 Task: Find connections with filter location Comitancillo with filter topic #Entrepreneurwith filter profile language Spanish with filter current company Verizon with filter school Narsee Monjee Institute of Management Studies (NMIMS) Navi Mumbai with filter industry Sound Recording with filter service category Tax Law with filter keywords title School Volunteer
Action: Mouse moved to (468, 58)
Screenshot: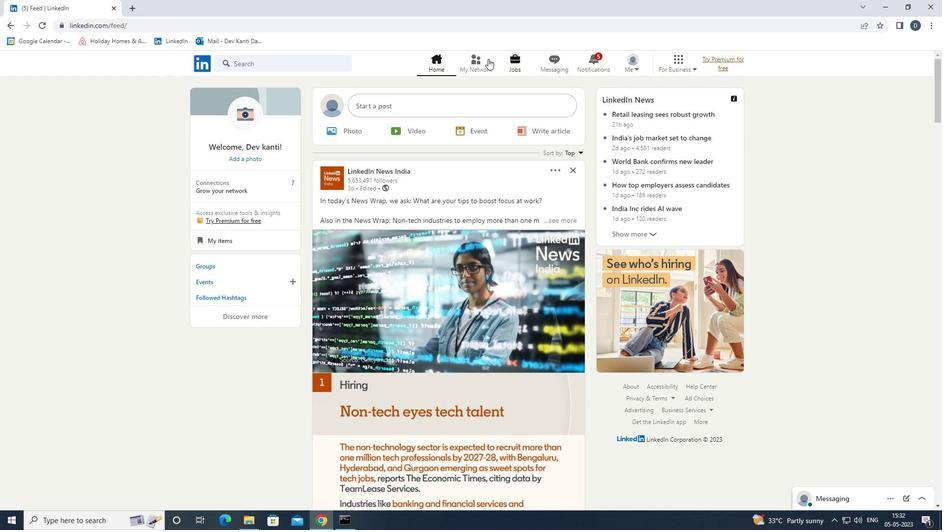 
Action: Mouse pressed left at (468, 58)
Screenshot: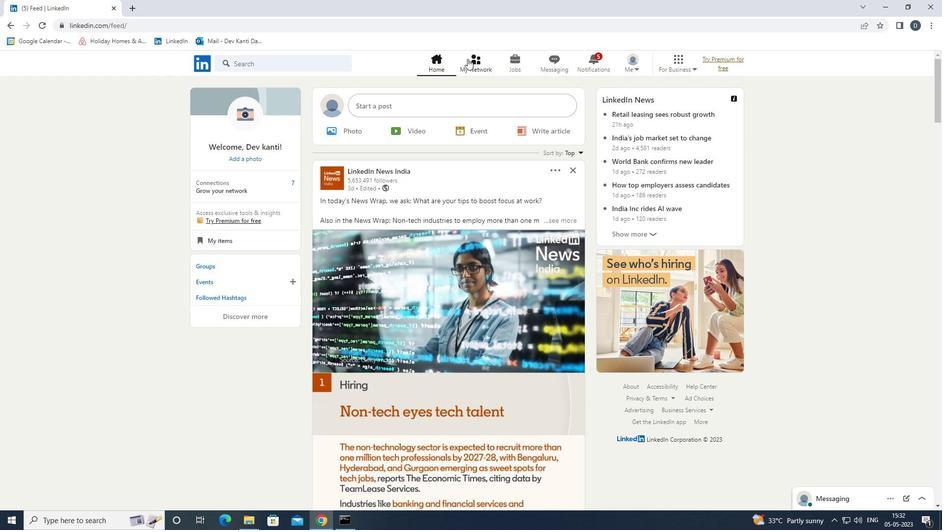 
Action: Mouse moved to (323, 116)
Screenshot: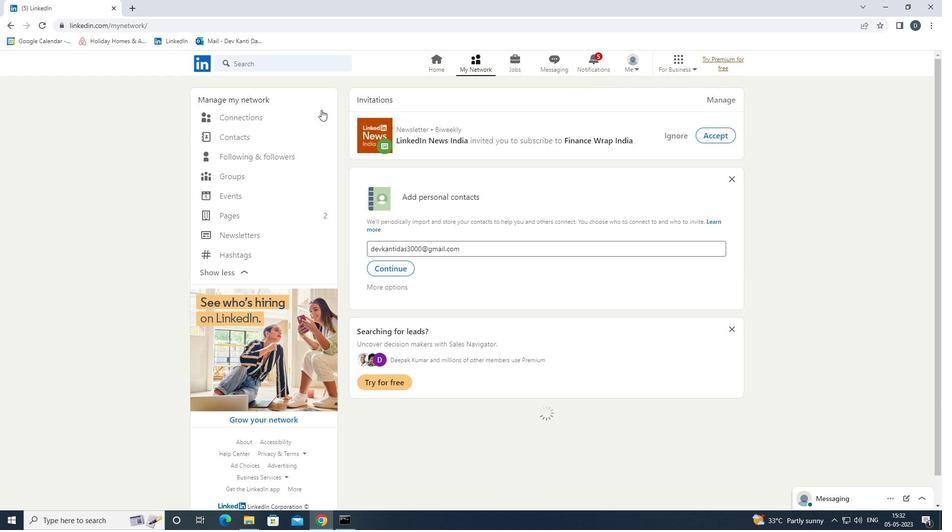 
Action: Mouse pressed left at (323, 116)
Screenshot: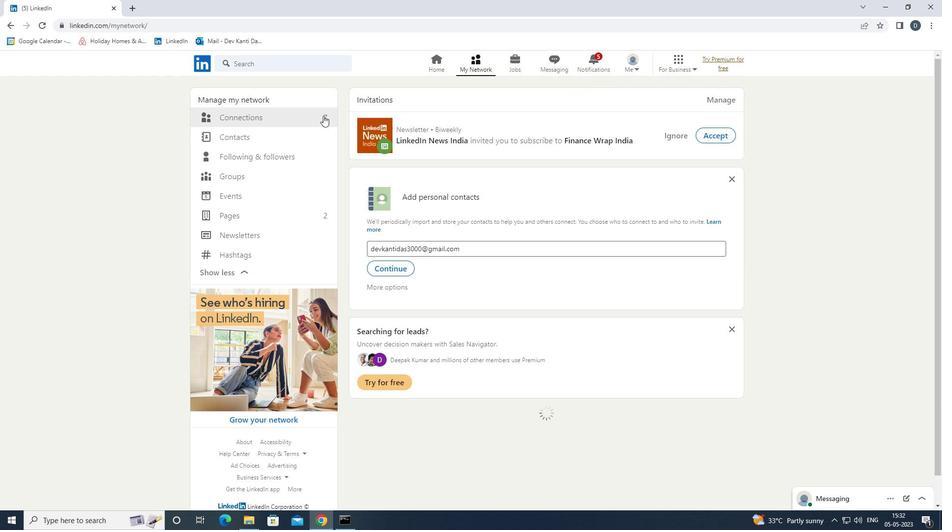 
Action: Mouse moved to (551, 120)
Screenshot: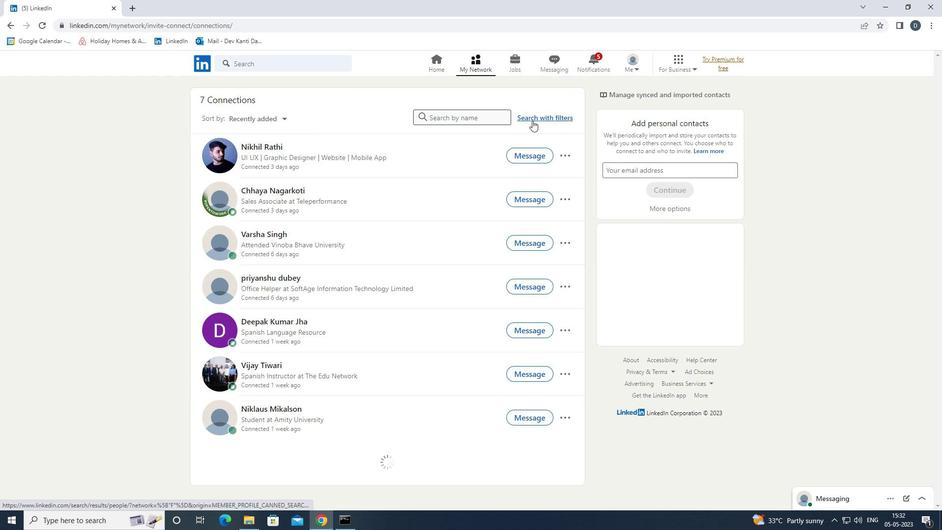 
Action: Mouse pressed left at (551, 120)
Screenshot: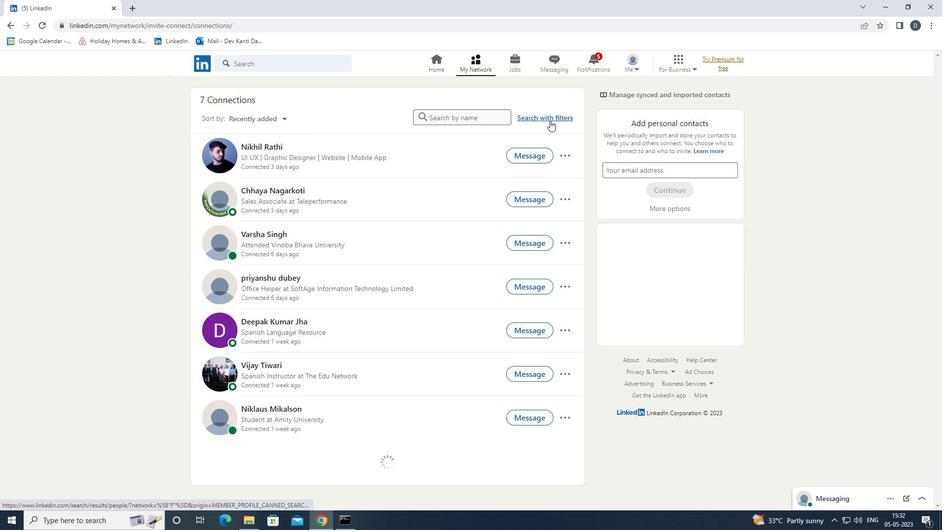 
Action: Mouse moved to (505, 93)
Screenshot: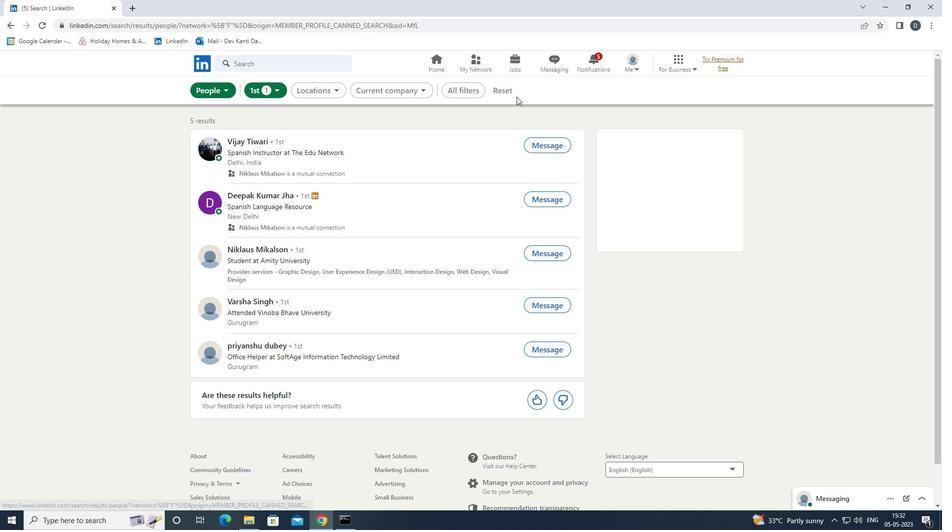 
Action: Mouse pressed left at (505, 93)
Screenshot: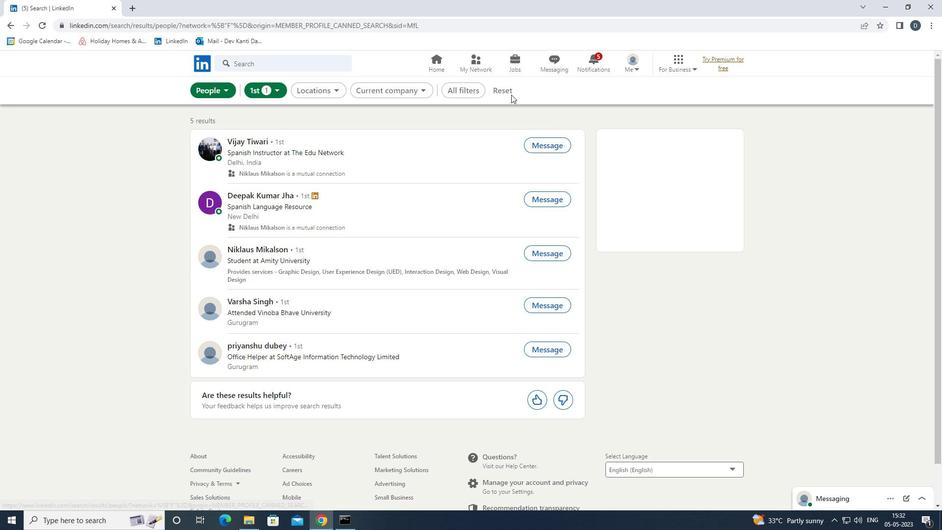 
Action: Mouse moved to (492, 91)
Screenshot: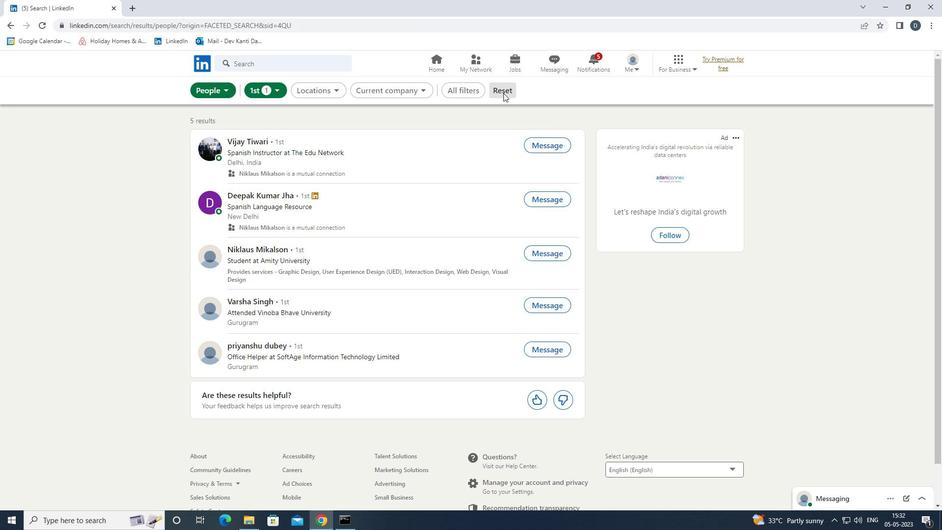 
Action: Mouse pressed left at (492, 91)
Screenshot: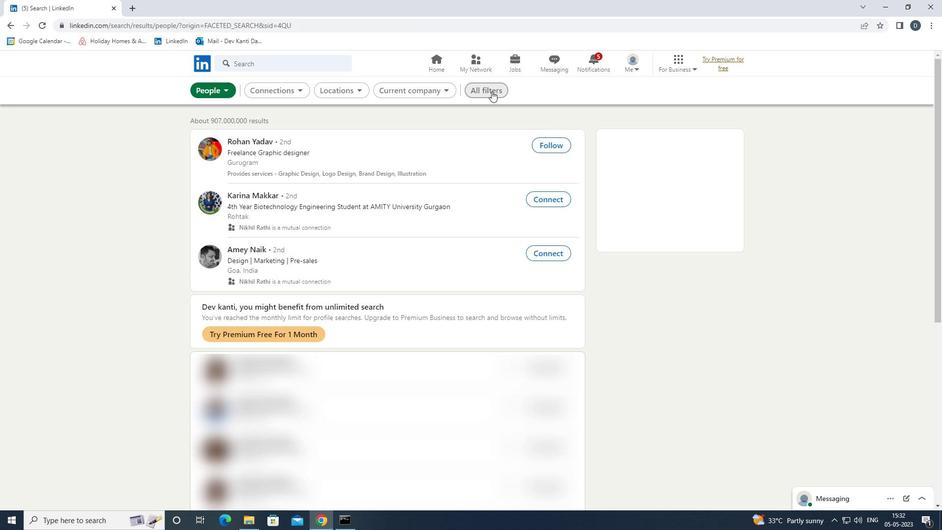 
Action: Mouse moved to (754, 355)
Screenshot: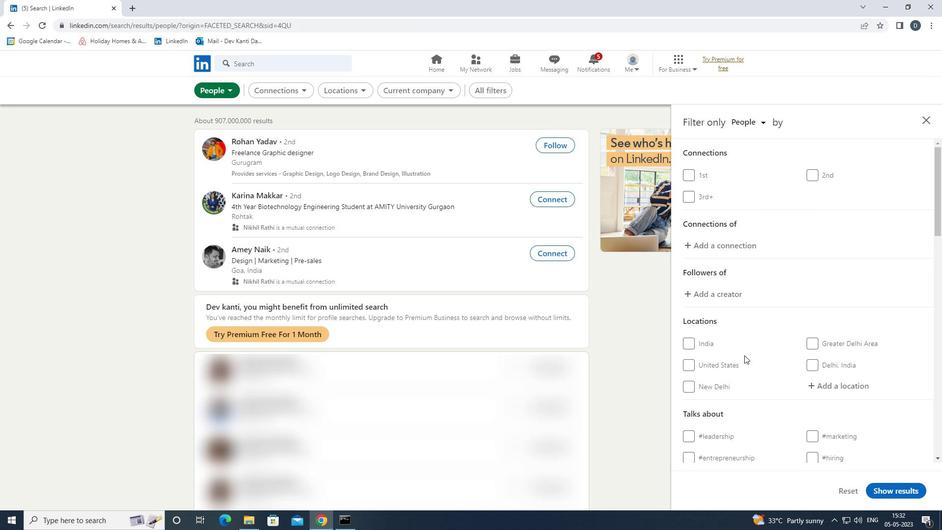 
Action: Mouse scrolled (754, 355) with delta (0, 0)
Screenshot: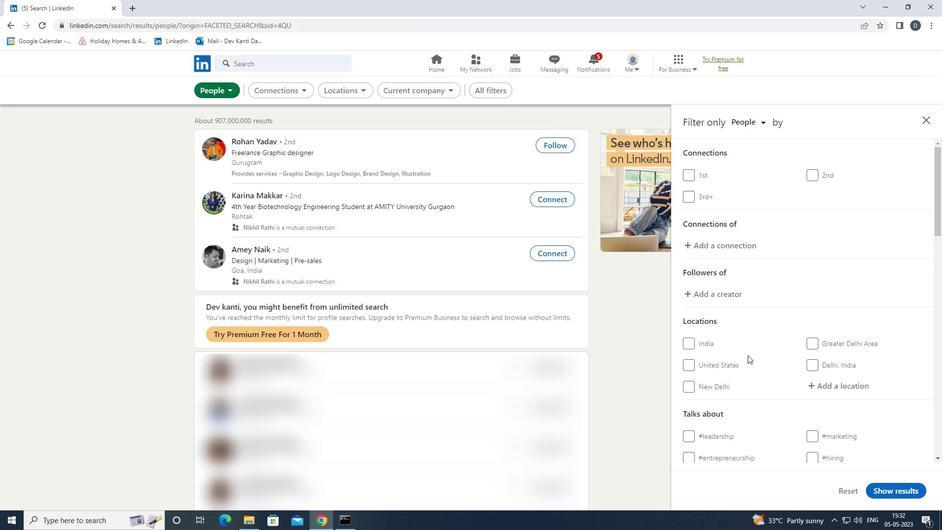 
Action: Mouse moved to (824, 336)
Screenshot: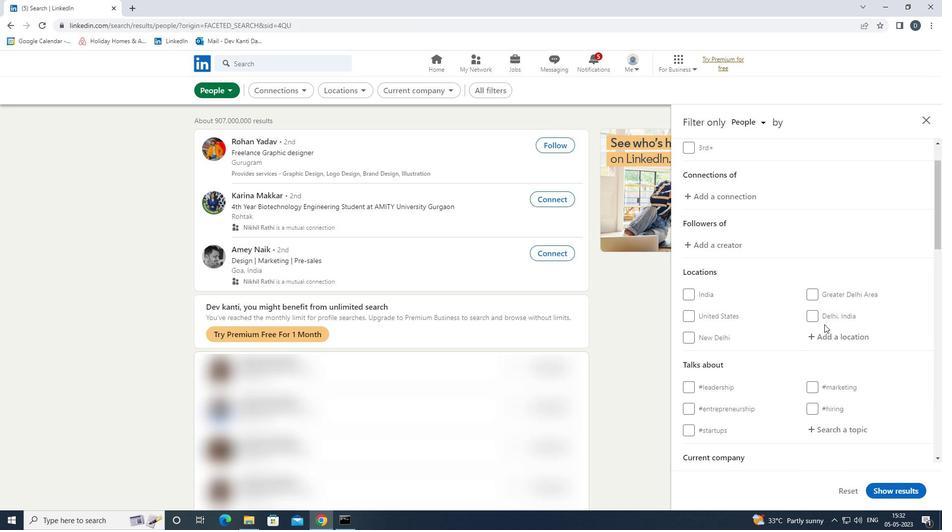 
Action: Mouse pressed left at (824, 336)
Screenshot: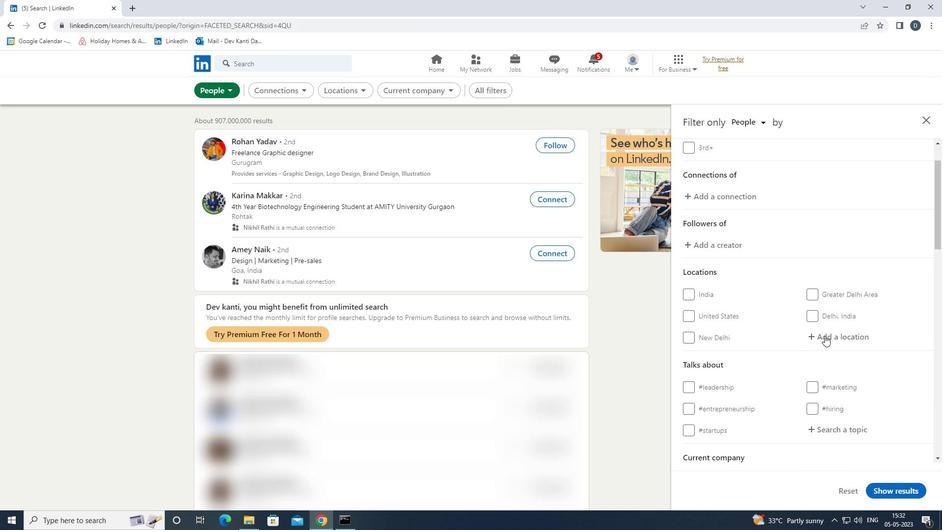 
Action: Key pressed <Key.shift>COMITANCILLO<Key.down><Key.enter>
Screenshot: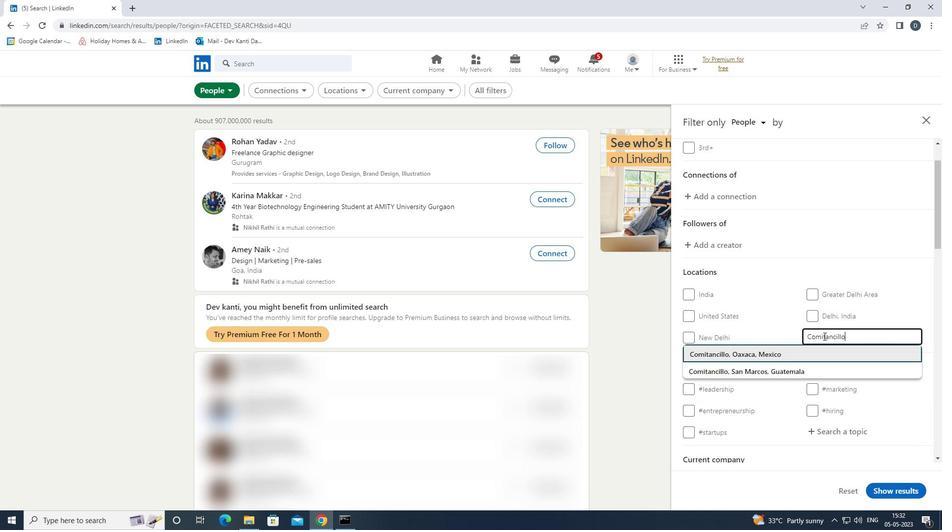 
Action: Mouse scrolled (824, 335) with delta (0, 0)
Screenshot: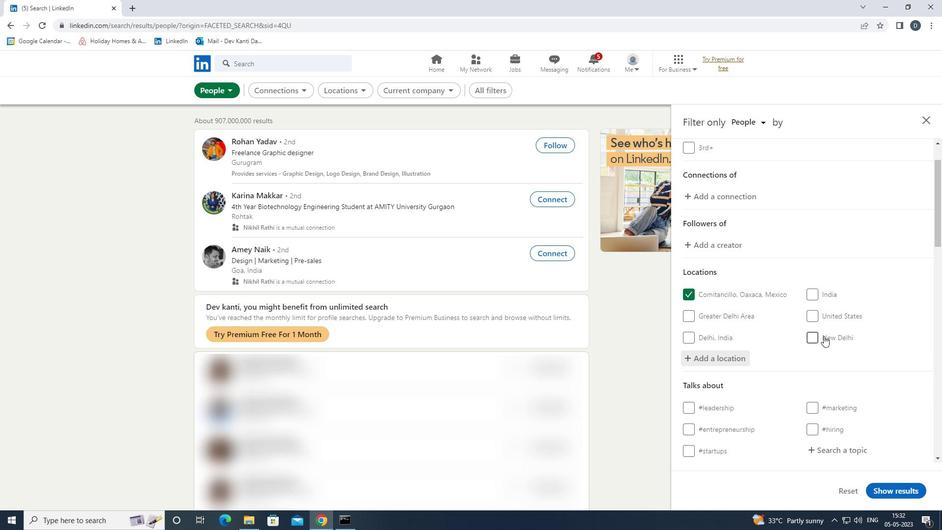 
Action: Mouse moved to (825, 337)
Screenshot: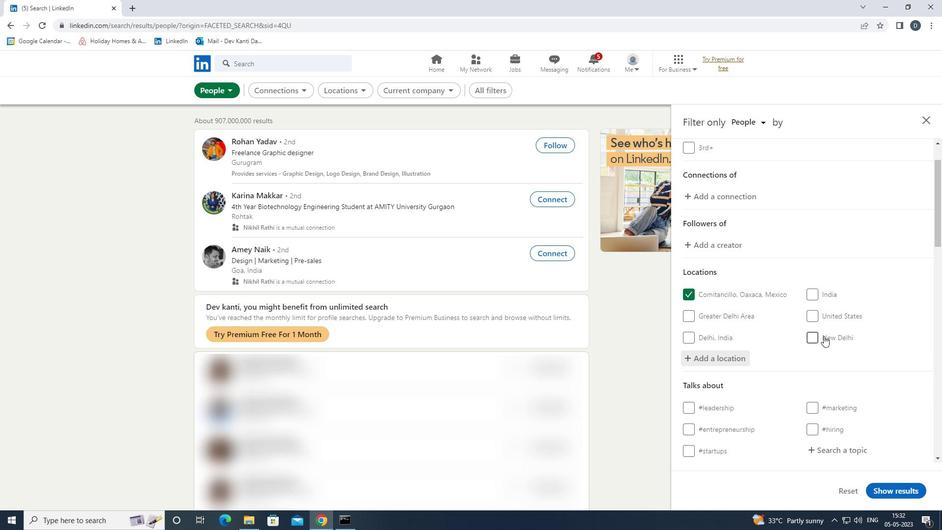 
Action: Mouse scrolled (825, 336) with delta (0, 0)
Screenshot: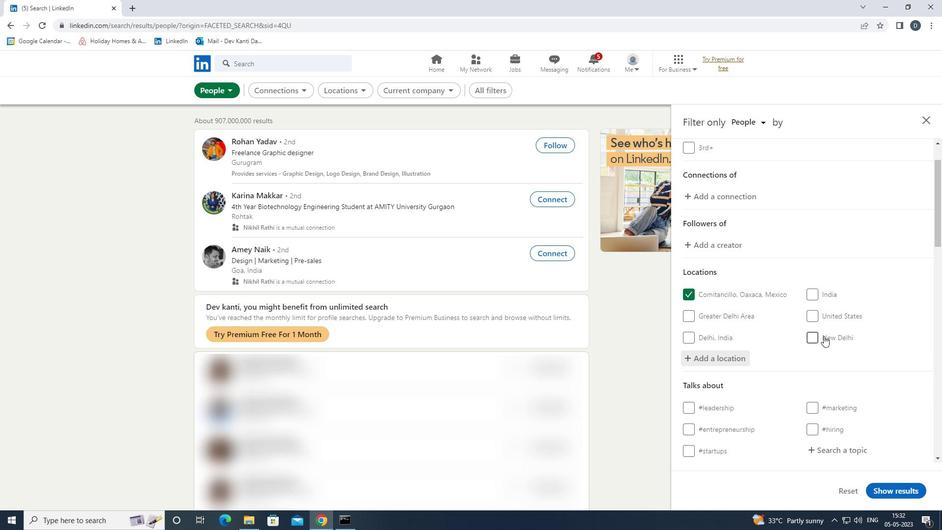 
Action: Mouse moved to (836, 352)
Screenshot: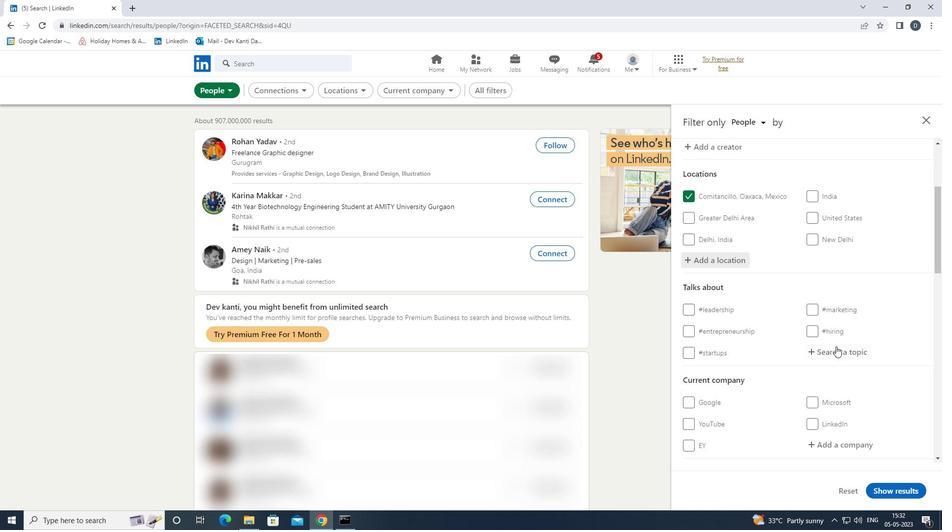 
Action: Mouse pressed left at (836, 352)
Screenshot: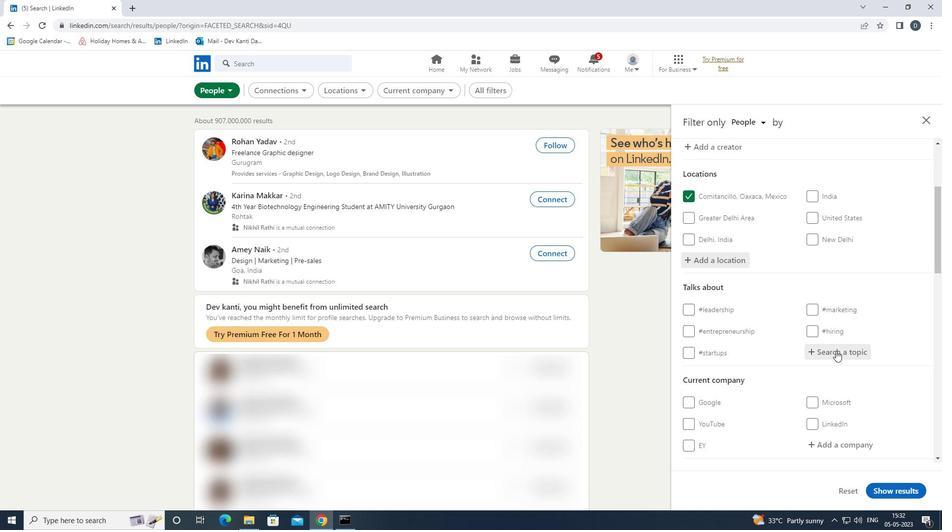 
Action: Key pressed <Key.shift><Key.shift><Key.shift><Key.shift><Key.shift><Key.shift><Key.shift><Key.shift>ENTREREN<Key.backspace><Key.backspace><Key.backspace>PREN<Key.down><Key.enter>
Screenshot: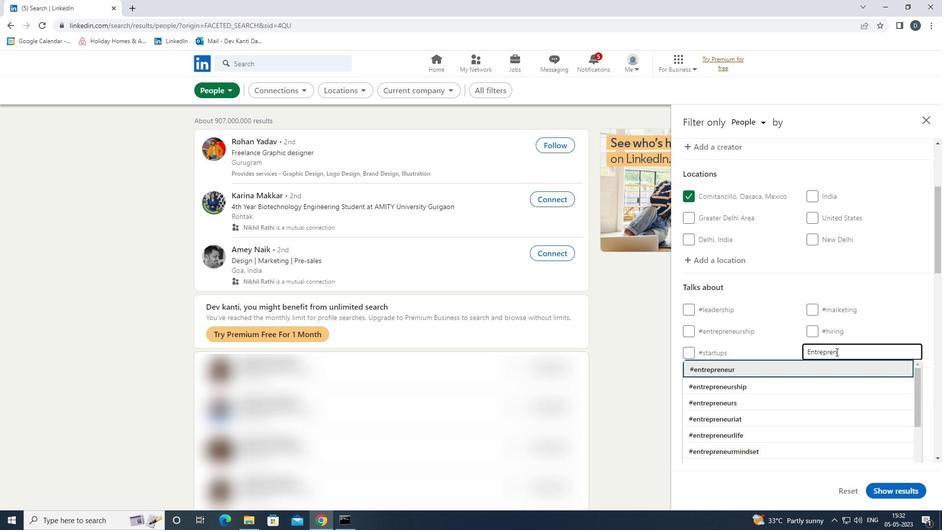 
Action: Mouse moved to (897, 260)
Screenshot: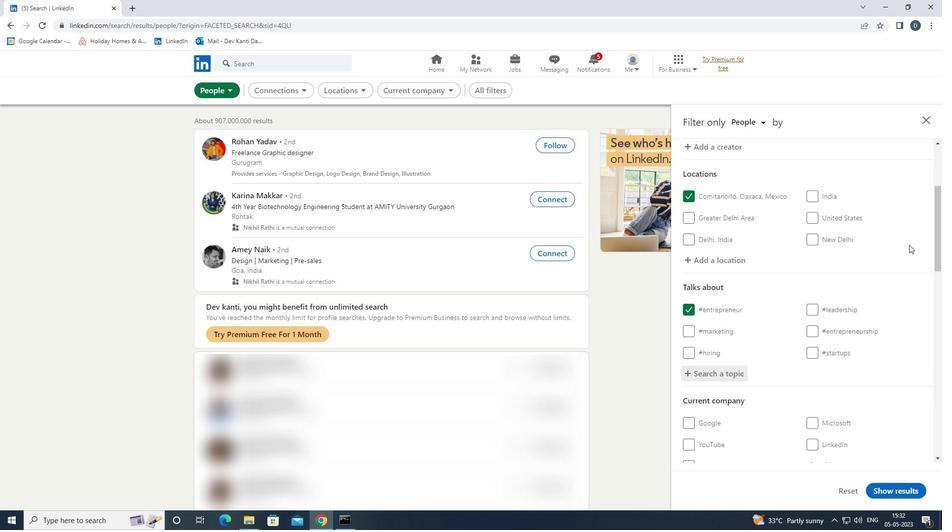 
Action: Mouse scrolled (897, 259) with delta (0, 0)
Screenshot: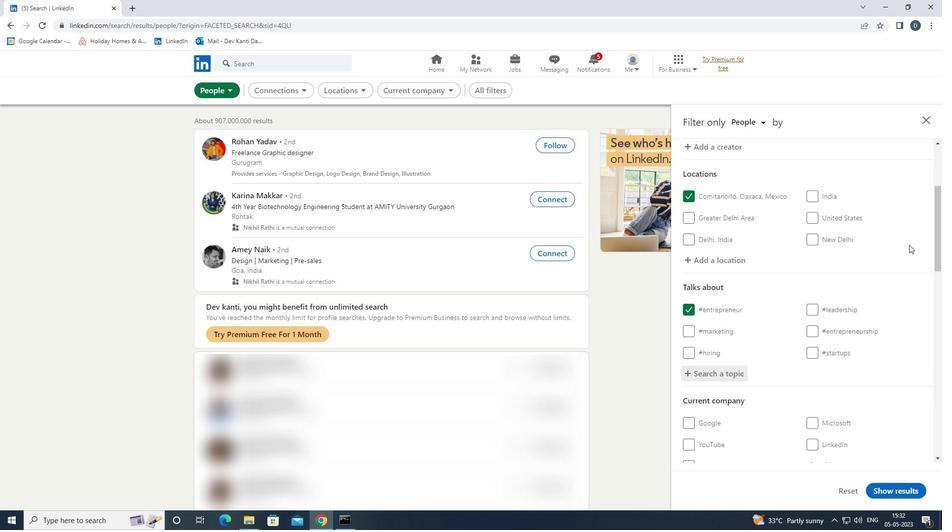 
Action: Mouse moved to (892, 267)
Screenshot: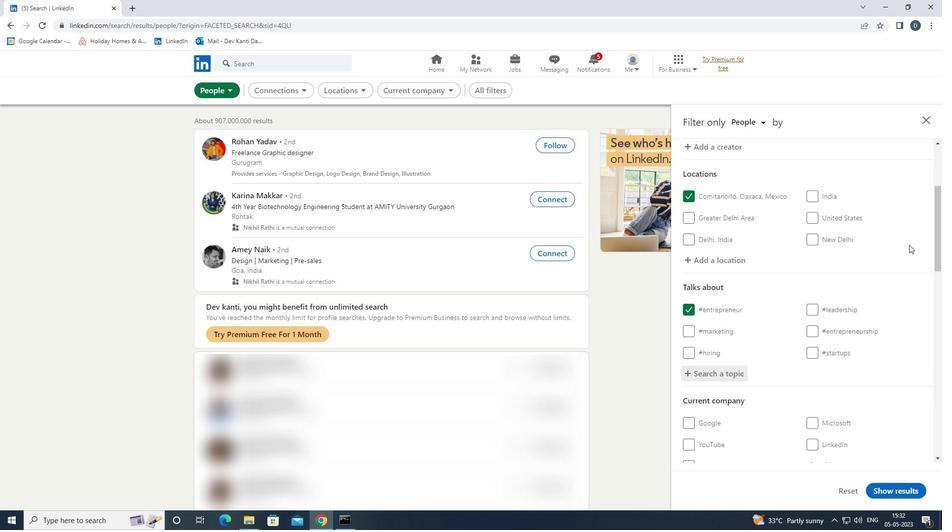 
Action: Mouse scrolled (892, 266) with delta (0, 0)
Screenshot: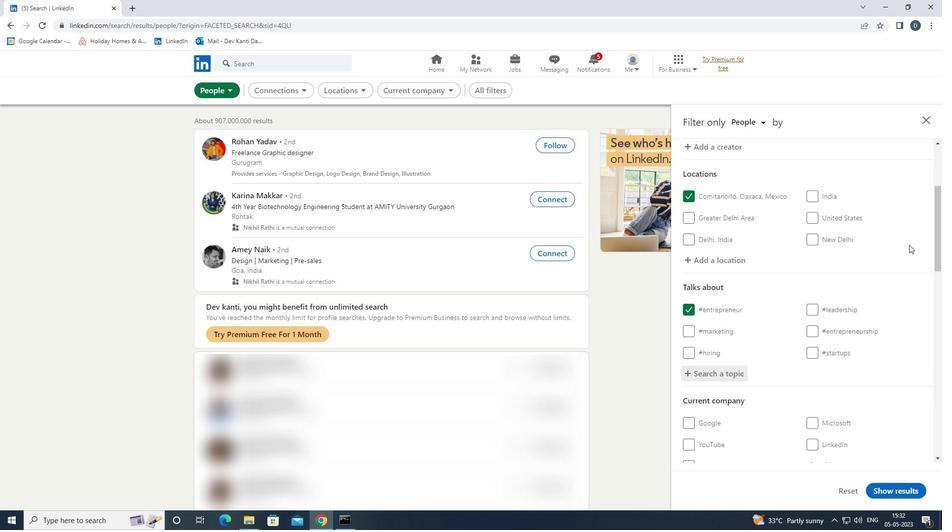 
Action: Mouse moved to (885, 272)
Screenshot: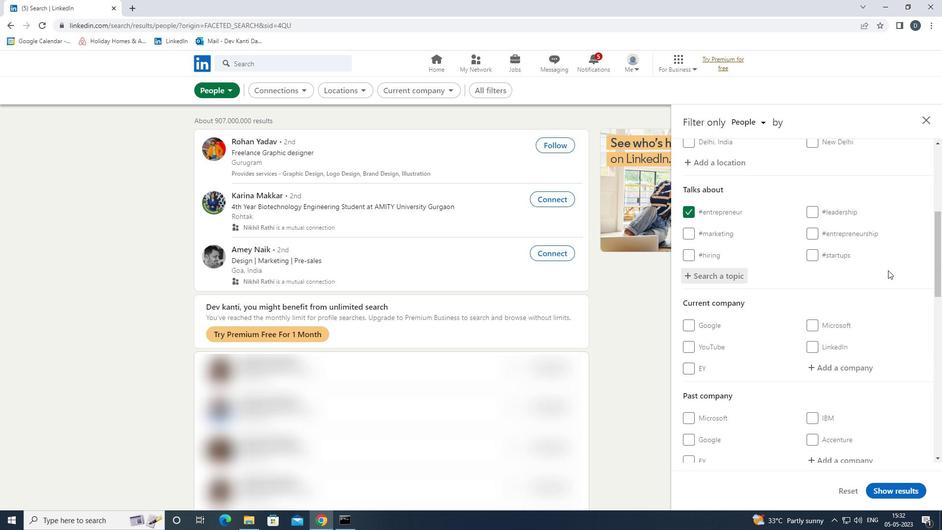 
Action: Mouse scrolled (885, 272) with delta (0, 0)
Screenshot: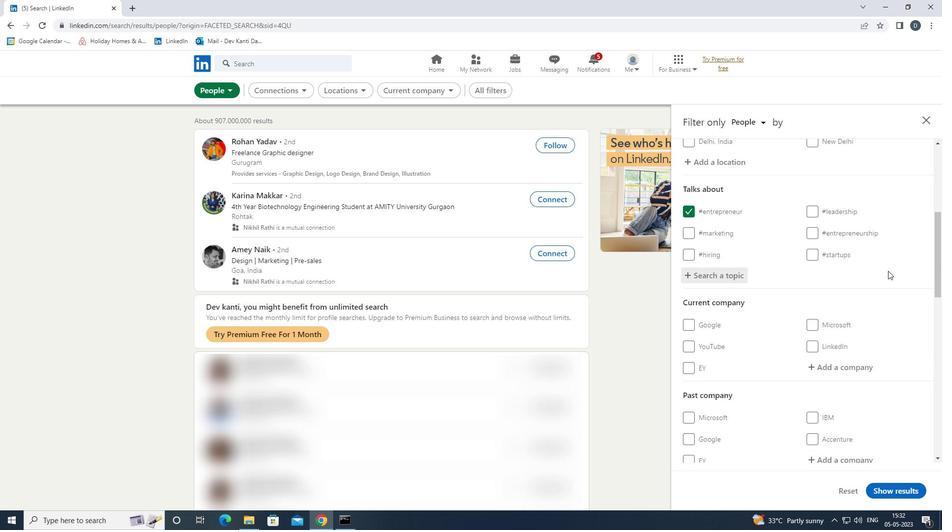
Action: Mouse moved to (883, 275)
Screenshot: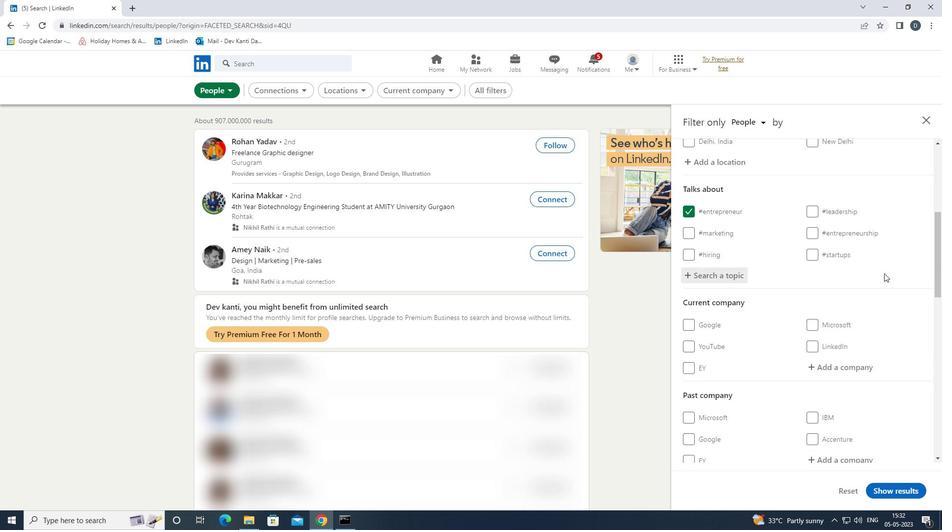 
Action: Mouse scrolled (883, 275) with delta (0, 0)
Screenshot: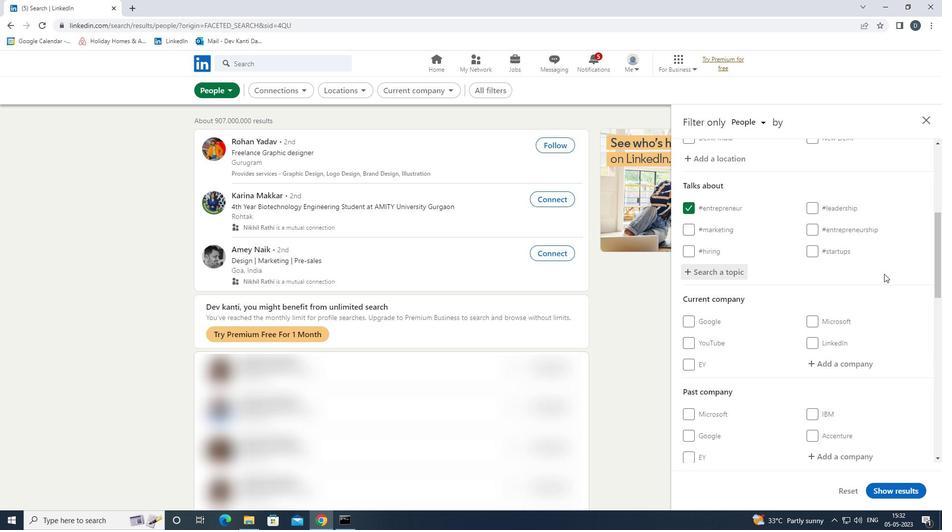 
Action: Mouse moved to (883, 276)
Screenshot: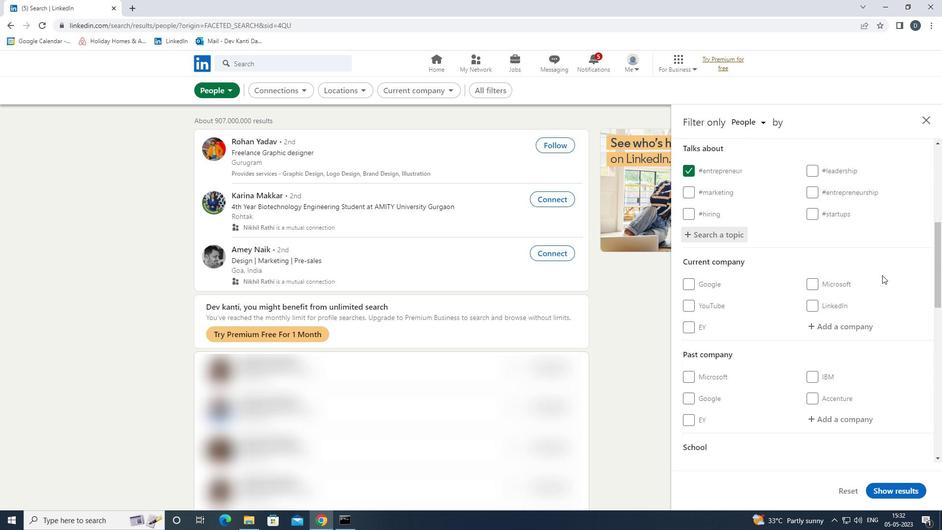 
Action: Mouse scrolled (883, 275) with delta (0, 0)
Screenshot: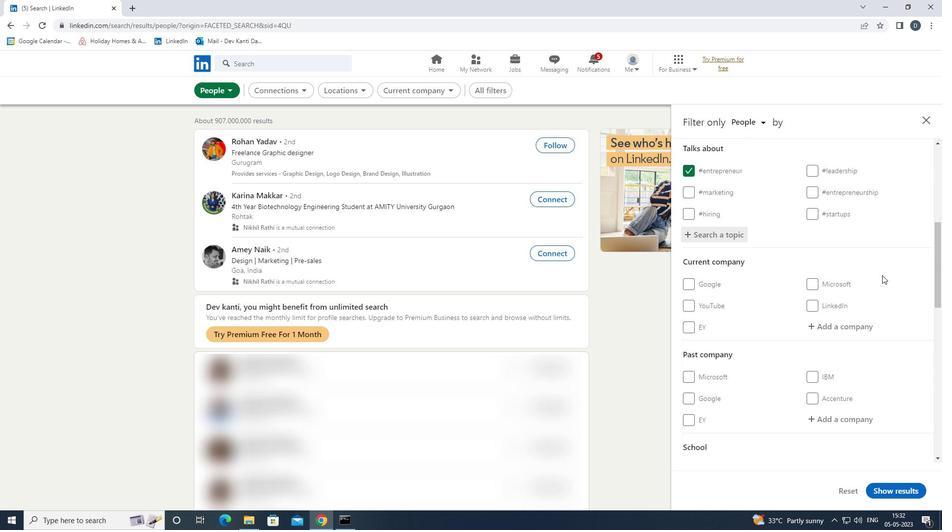 
Action: Mouse moved to (882, 276)
Screenshot: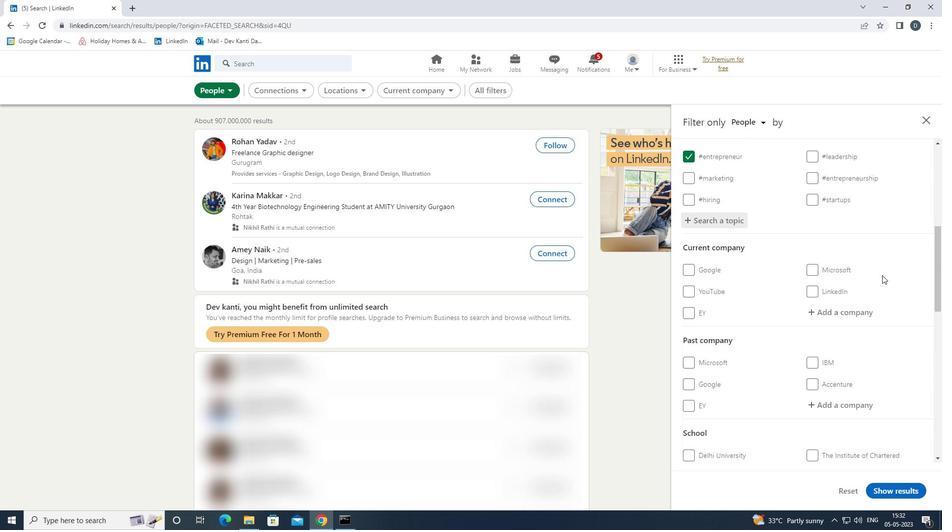 
Action: Mouse scrolled (882, 276) with delta (0, 0)
Screenshot: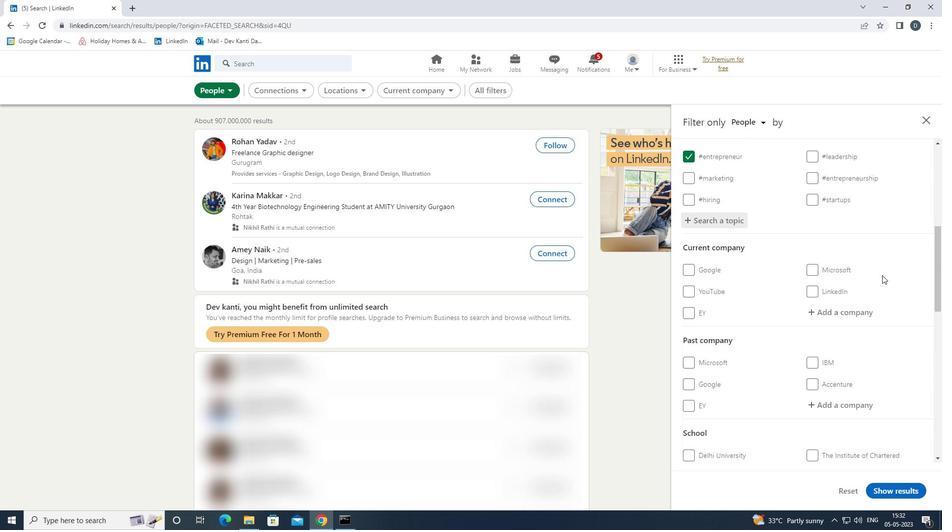
Action: Mouse moved to (880, 278)
Screenshot: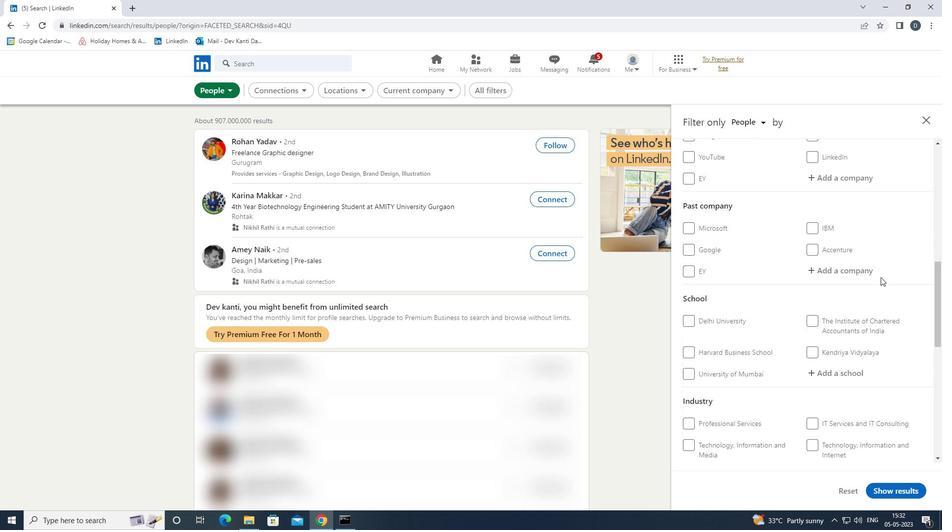 
Action: Mouse scrolled (880, 277) with delta (0, 0)
Screenshot: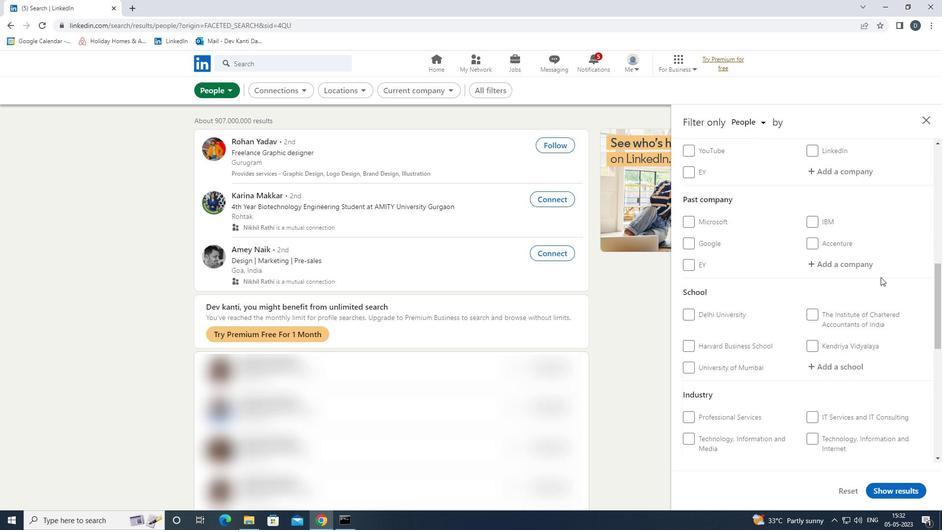 
Action: Mouse moved to (879, 278)
Screenshot: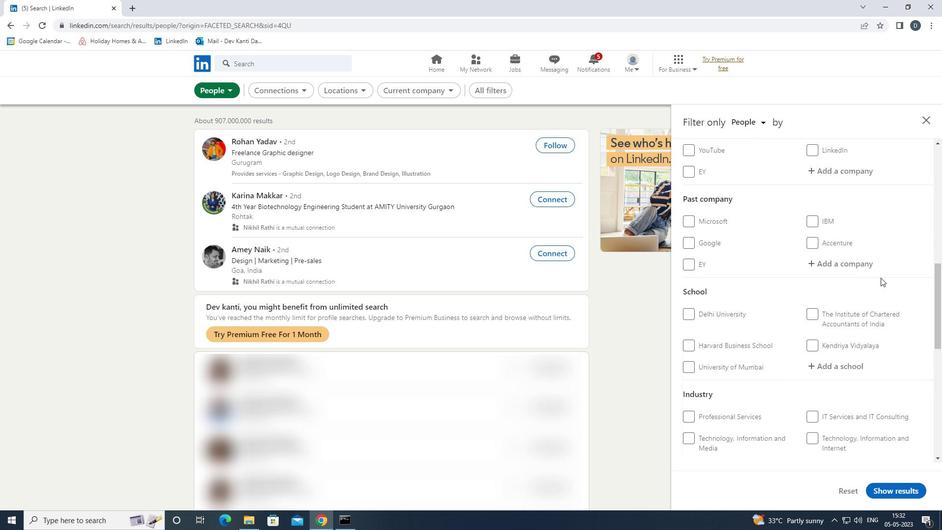 
Action: Mouse scrolled (879, 277) with delta (0, 0)
Screenshot: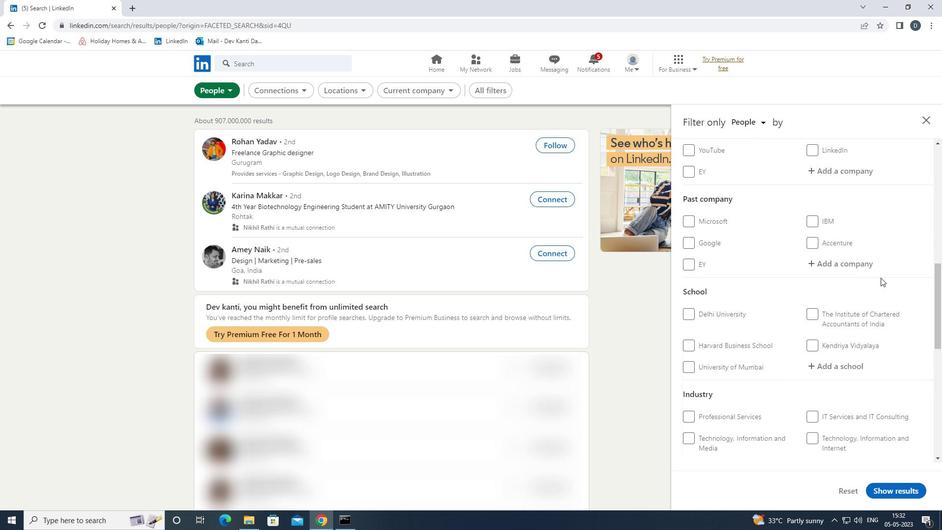 
Action: Mouse moved to (879, 278)
Screenshot: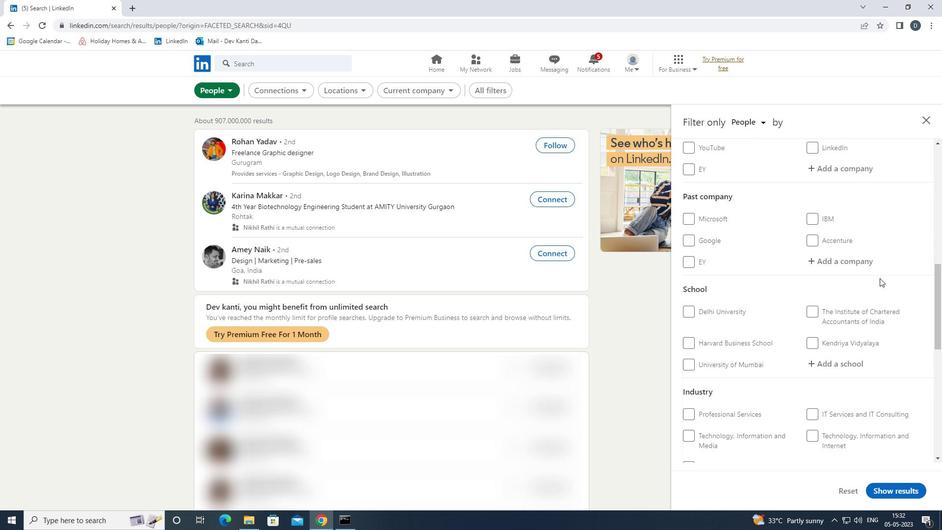 
Action: Mouse scrolled (879, 278) with delta (0, 0)
Screenshot: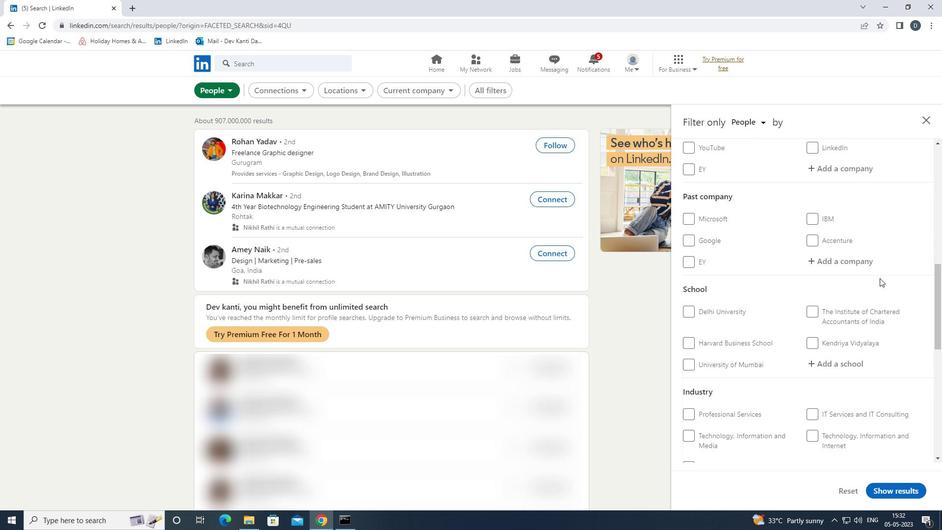 
Action: Mouse moved to (708, 405)
Screenshot: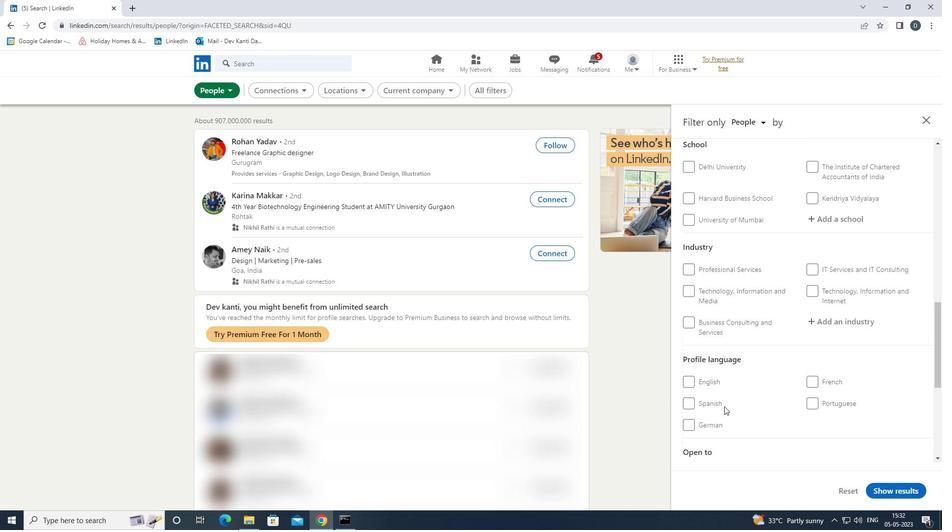 
Action: Mouse pressed left at (708, 405)
Screenshot: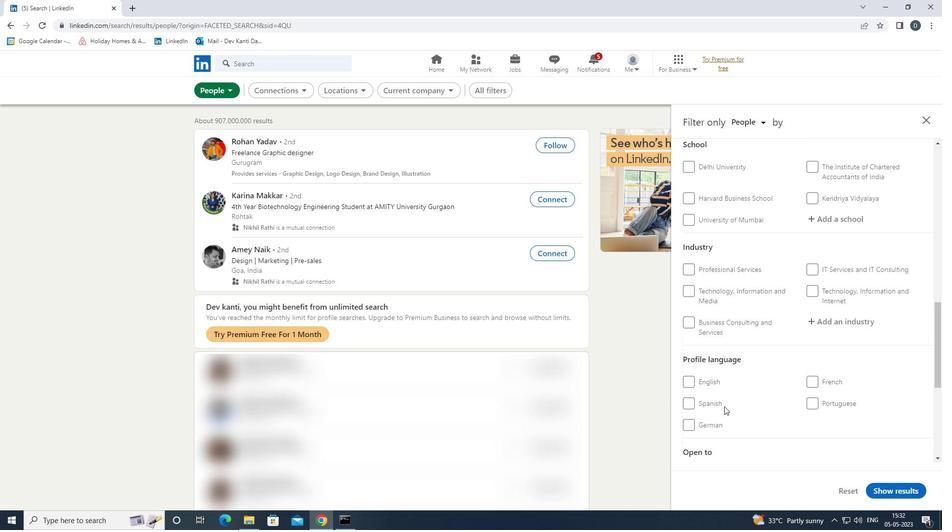 
Action: Mouse scrolled (708, 406) with delta (0, 0)
Screenshot: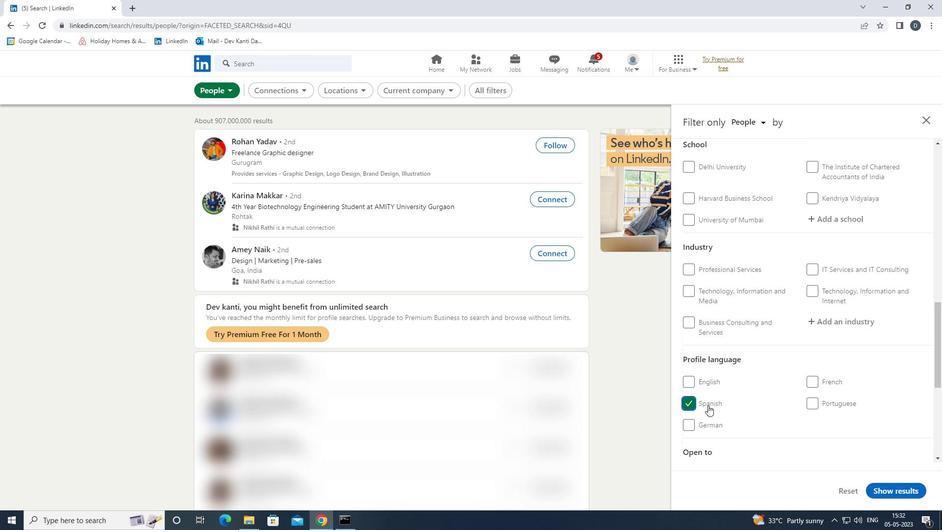 
Action: Mouse scrolled (708, 406) with delta (0, 0)
Screenshot: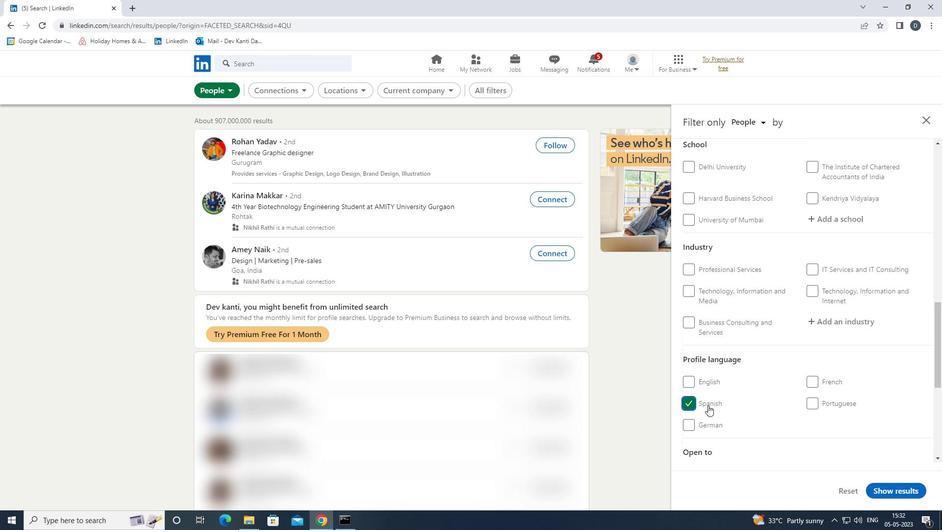 
Action: Mouse scrolled (708, 406) with delta (0, 0)
Screenshot: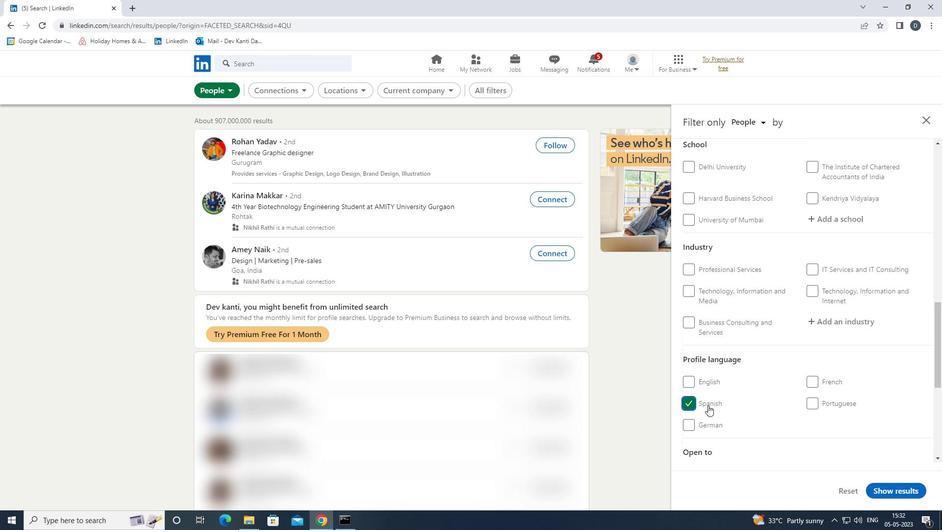 
Action: Mouse scrolled (708, 406) with delta (0, 0)
Screenshot: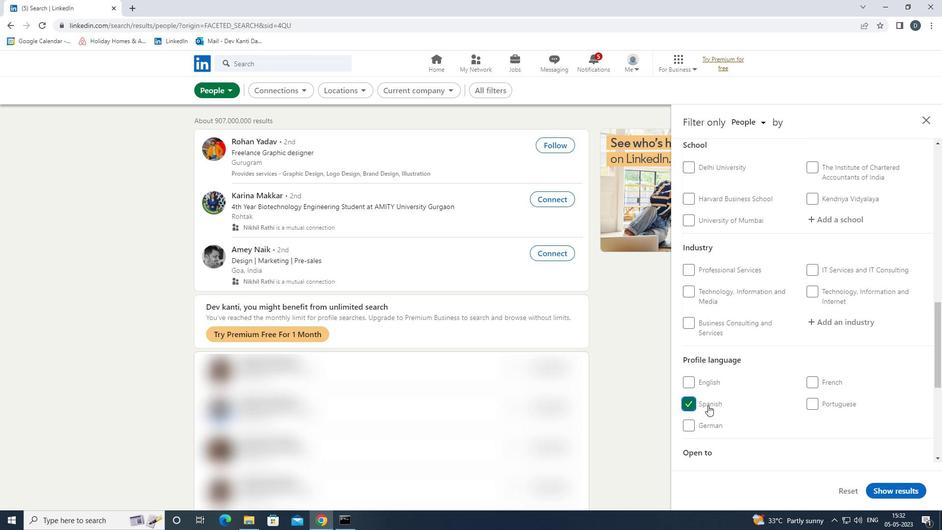 
Action: Mouse scrolled (708, 406) with delta (0, 0)
Screenshot: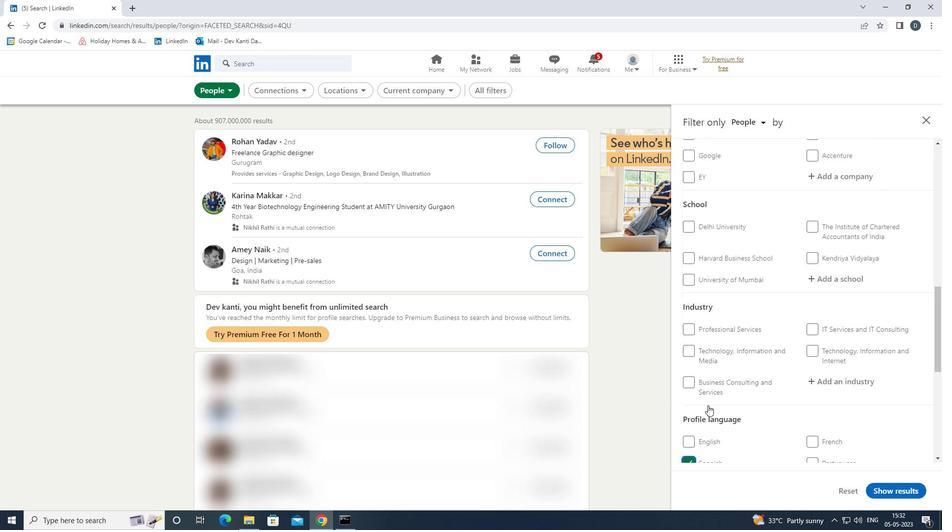 
Action: Mouse moved to (821, 269)
Screenshot: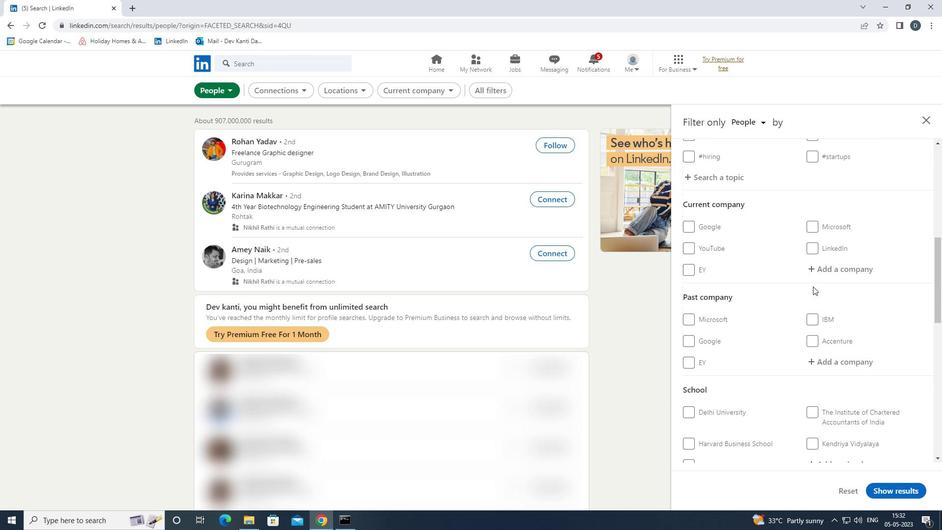 
Action: Mouse pressed left at (821, 269)
Screenshot: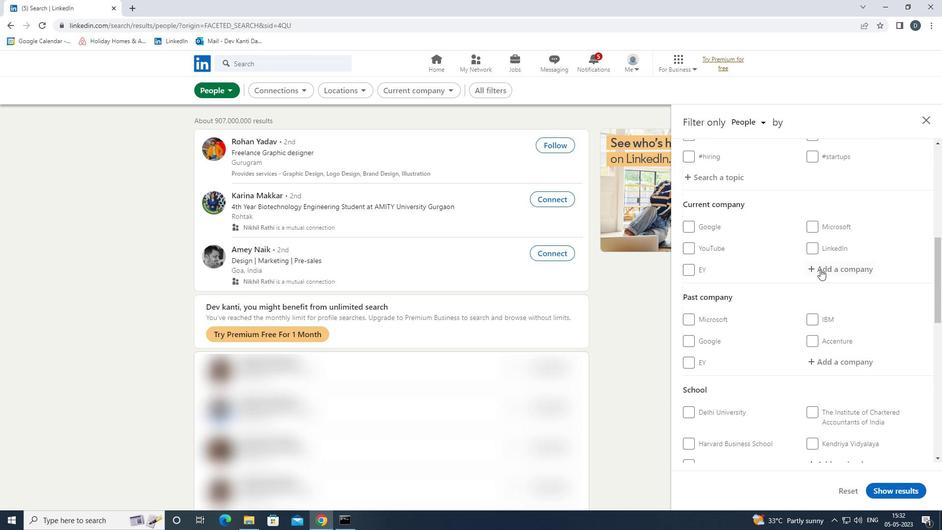 
Action: Mouse moved to (821, 275)
Screenshot: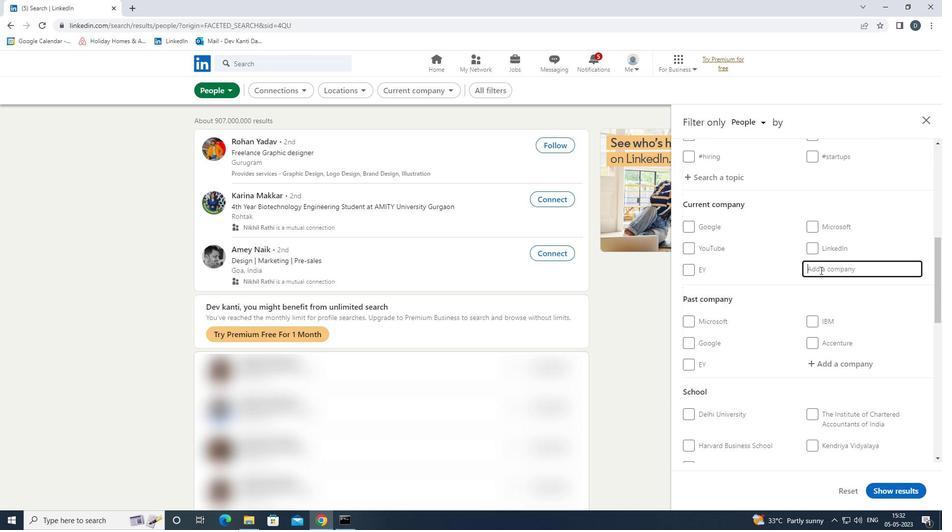 
Action: Key pressed <Key.shift>
Screenshot: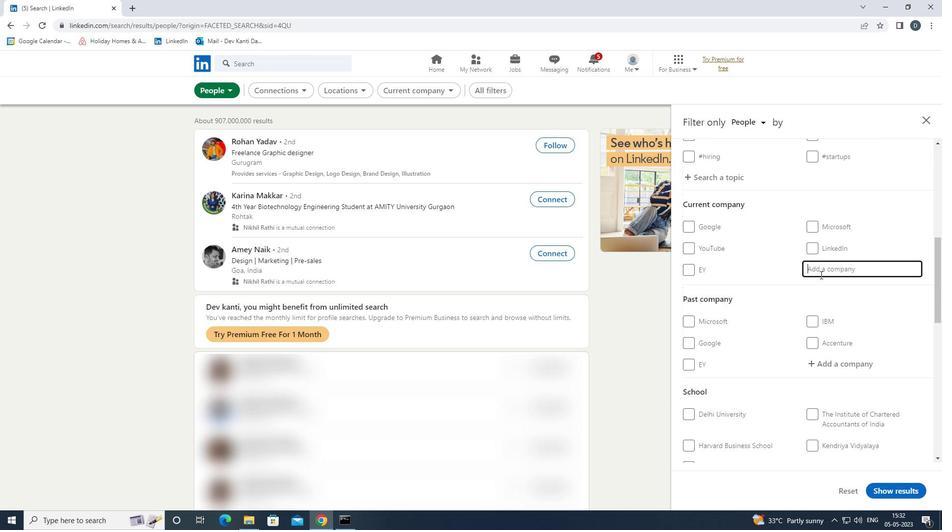 
Action: Mouse moved to (820, 276)
Screenshot: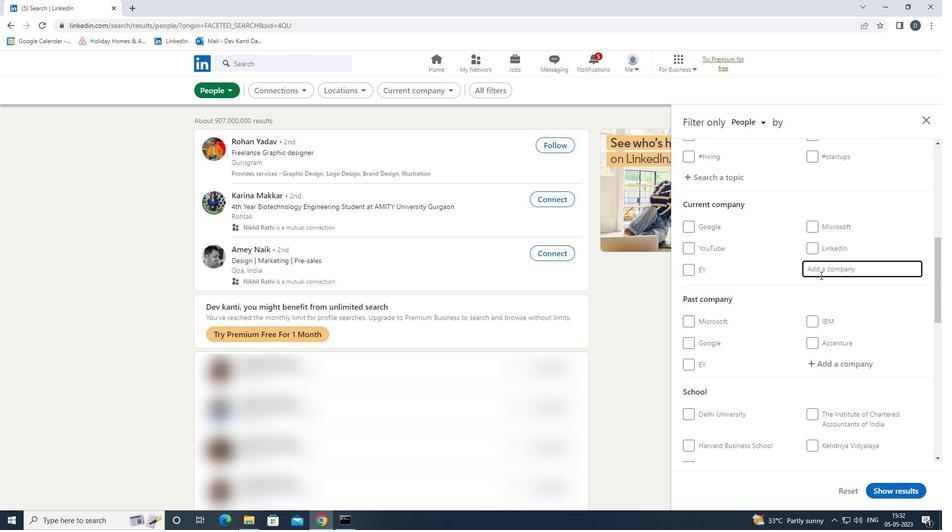 
Action: Key pressed <Key.shift><Key.shift><Key.shift><Key.shift><Key.shift><Key.shift><Key.shift><Key.shift><Key.shift><Key.shift><Key.shift><Key.shift><Key.shift><Key.shift><Key.shift><Key.shift><Key.shift>VERIZN<Key.backspace>ON<Key.down><Key.down><Key.enter>
Screenshot: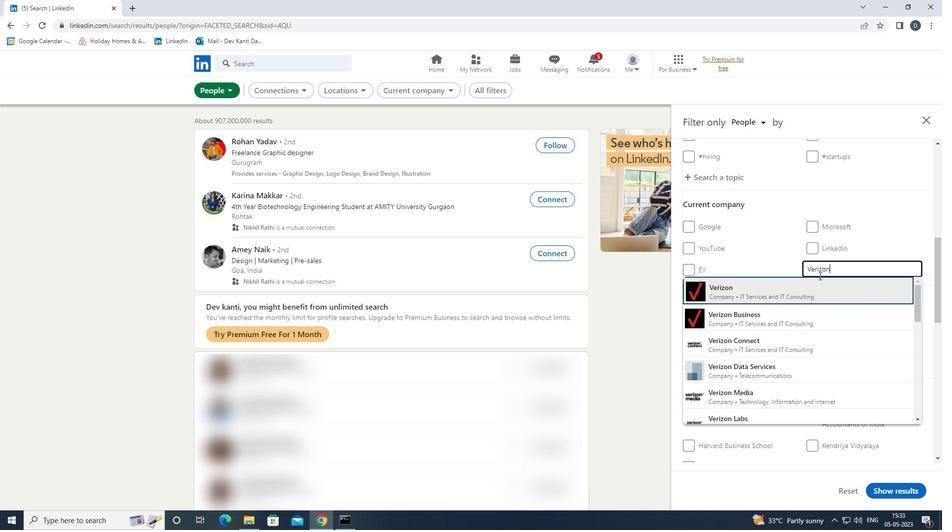 
Action: Mouse moved to (843, 286)
Screenshot: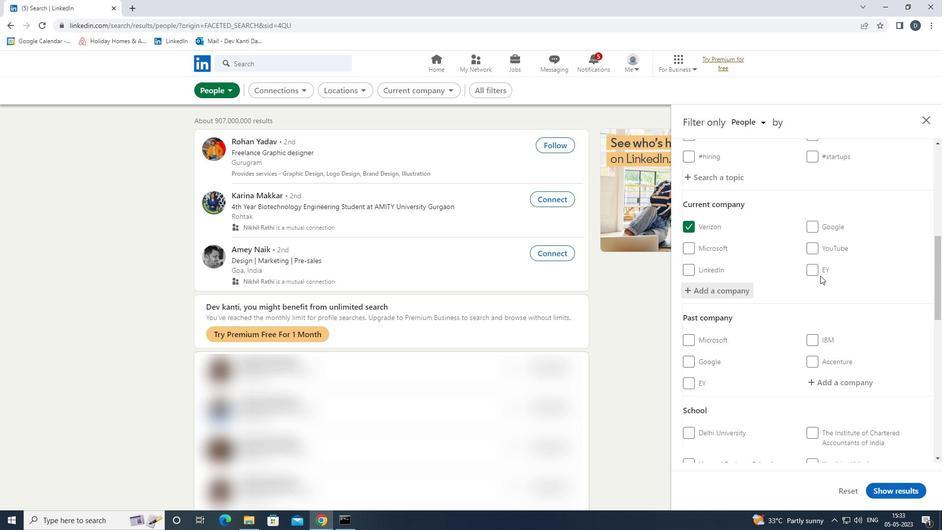 
Action: Mouse scrolled (843, 286) with delta (0, 0)
Screenshot: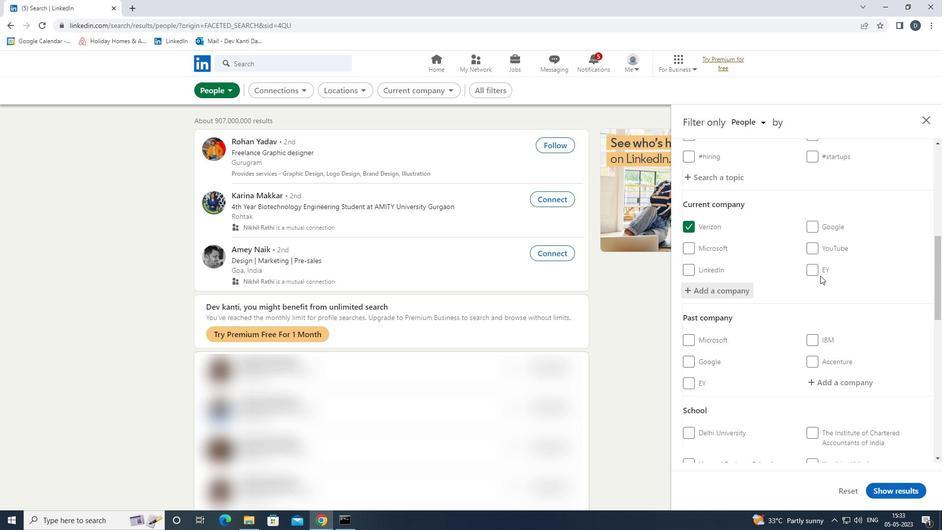 
Action: Mouse moved to (843, 289)
Screenshot: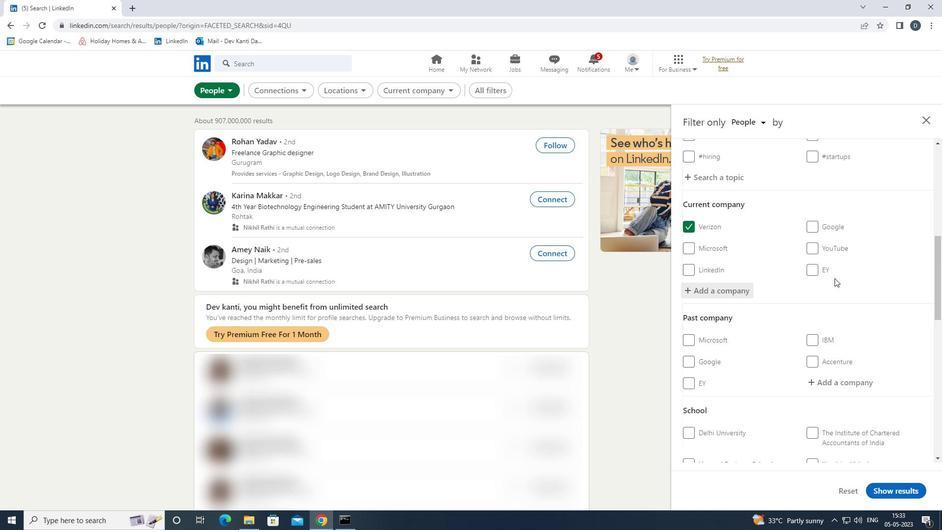 
Action: Mouse scrolled (843, 289) with delta (0, 0)
Screenshot: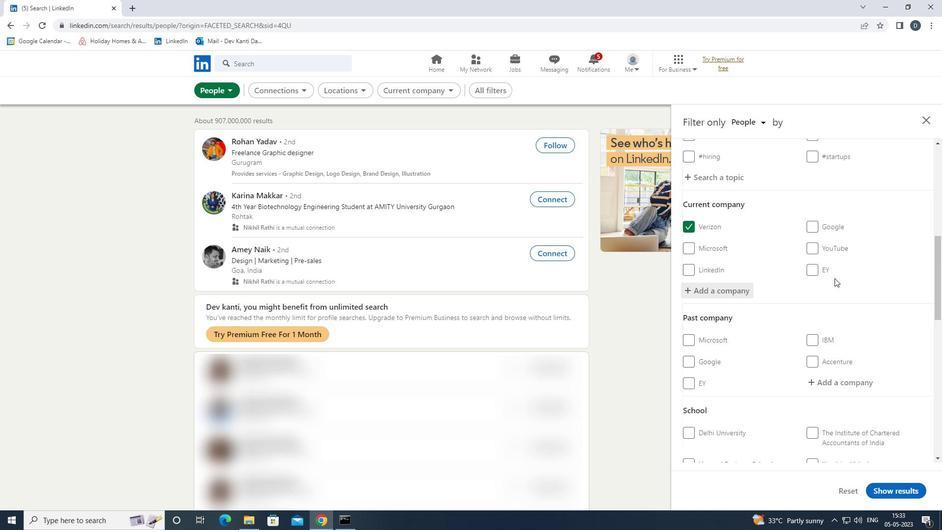 
Action: Mouse moved to (844, 293)
Screenshot: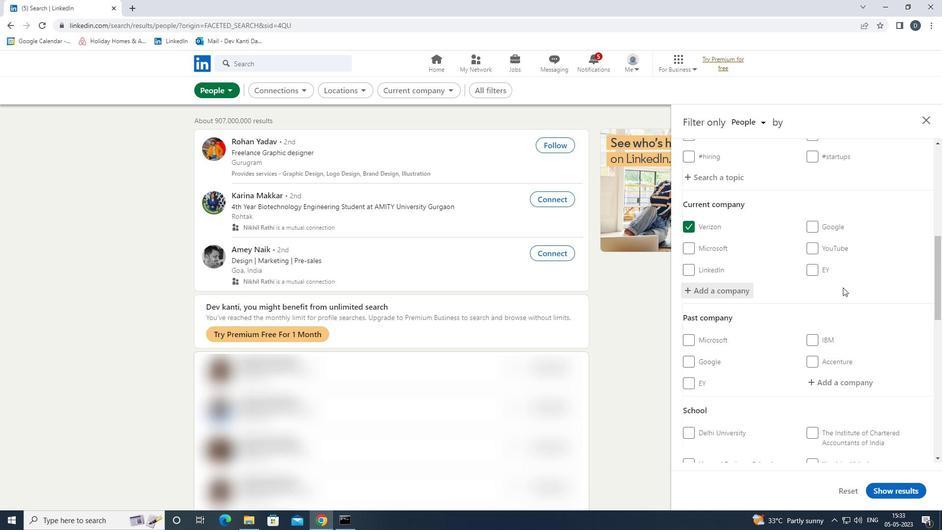 
Action: Mouse scrolled (844, 293) with delta (0, 0)
Screenshot: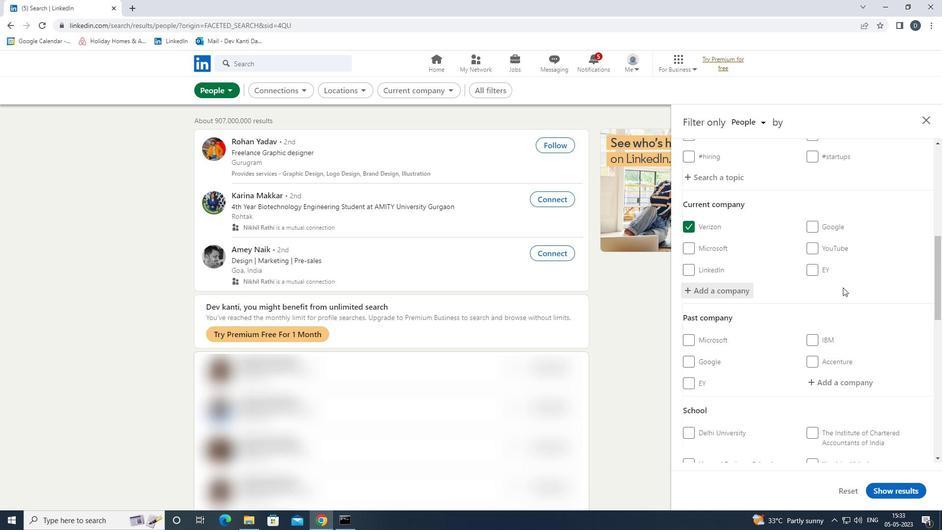 
Action: Mouse moved to (851, 337)
Screenshot: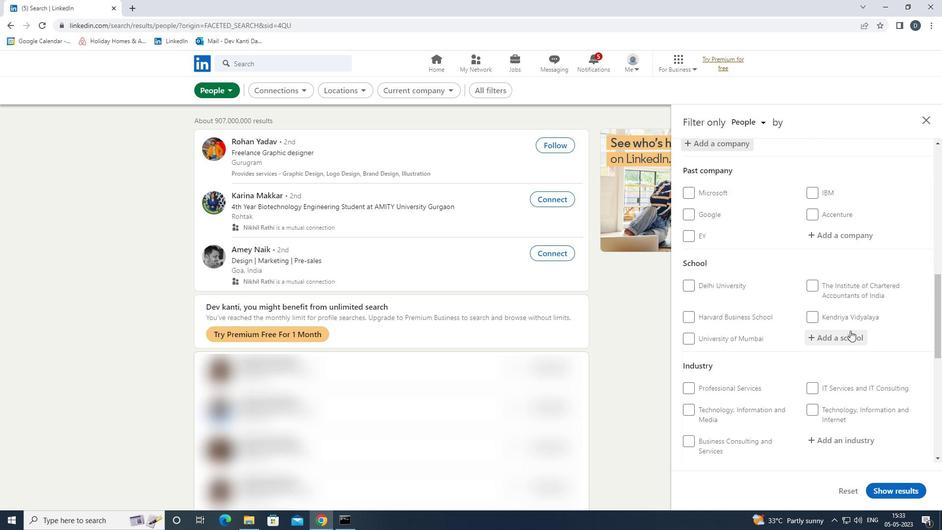 
Action: Mouse pressed left at (851, 337)
Screenshot: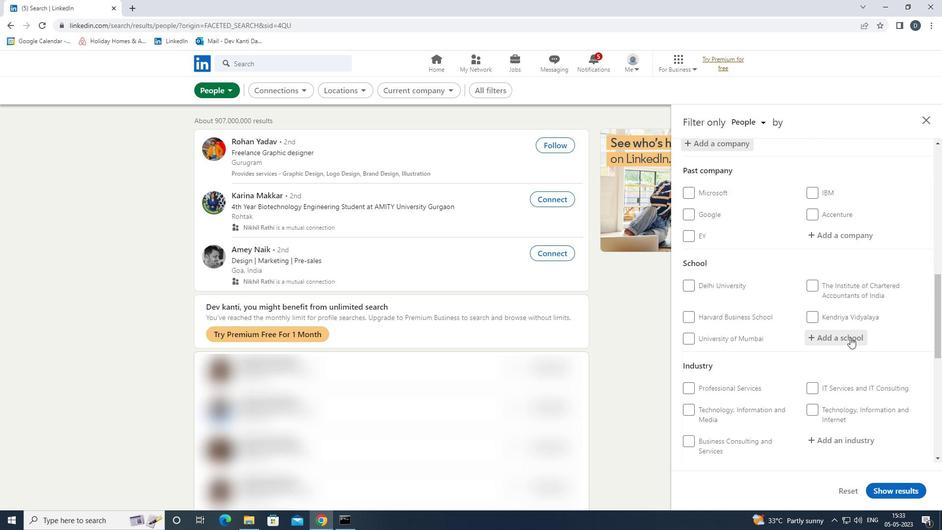 
Action: Key pressed <Key.shift><Key.shift><Key.shift><Key.shift><Key.shift><Key.shift><Key.shift><Key.shift><Key.shift><Key.shift><Key.shift><Key.shift><Key.shift><Key.shift><Key.shift><Key.shift><Key.shift><Key.shift><Key.shift><Key.shift><Key.shift><Key.shift><Key.shift><Key.shift><Key.shift><Key.shift><Key.shift><Key.shift><Key.shift><Key.shift>NARSEE<Key.space><Key.shift>MONJEE<Key.space><Key.shift><Key.shift><Key.shift><Key.shift><Key.shift><Key.shift><Key.shift><Key.shift><Key.shift><Key.shift><Key.shift>INSTITUTE<Key.space>OF<Key.space><Key.shift>MANAGEMENT<Key.space><Key.shift>STUDIES<Key.down><Key.down><Key.down><Key.enter>
Screenshot: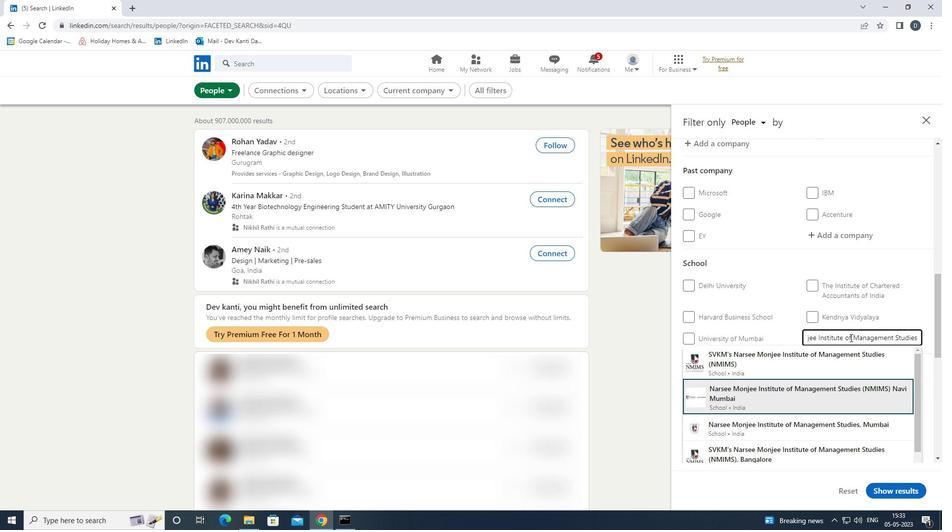 
Action: Mouse moved to (843, 389)
Screenshot: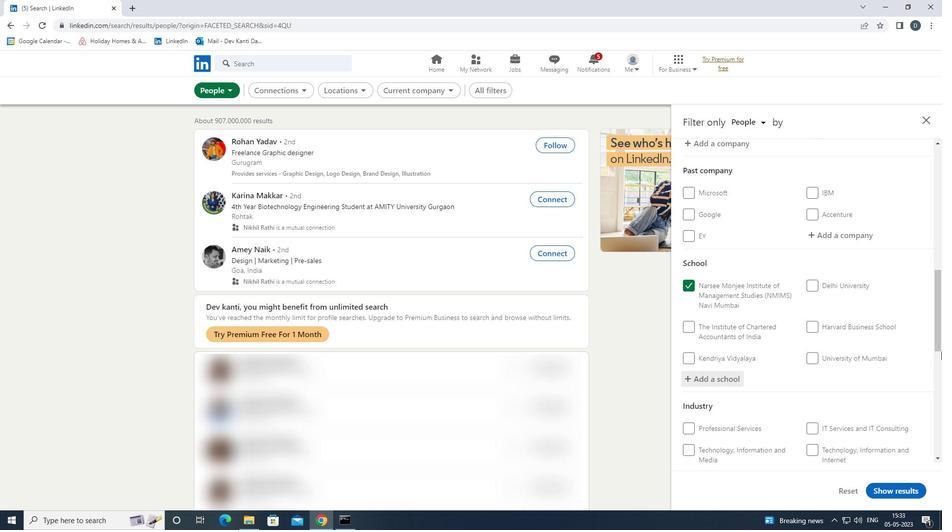 
Action: Mouse scrolled (843, 389) with delta (0, 0)
Screenshot: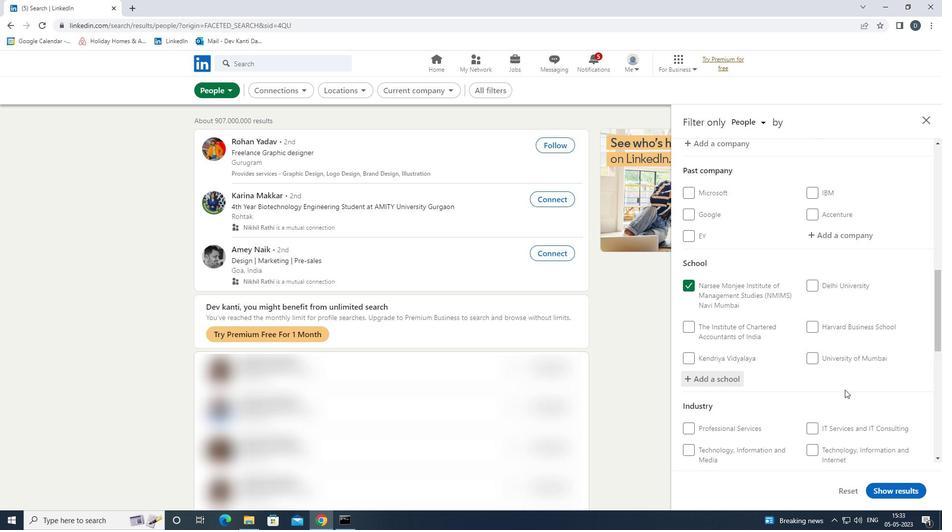 
Action: Mouse scrolled (843, 389) with delta (0, 0)
Screenshot: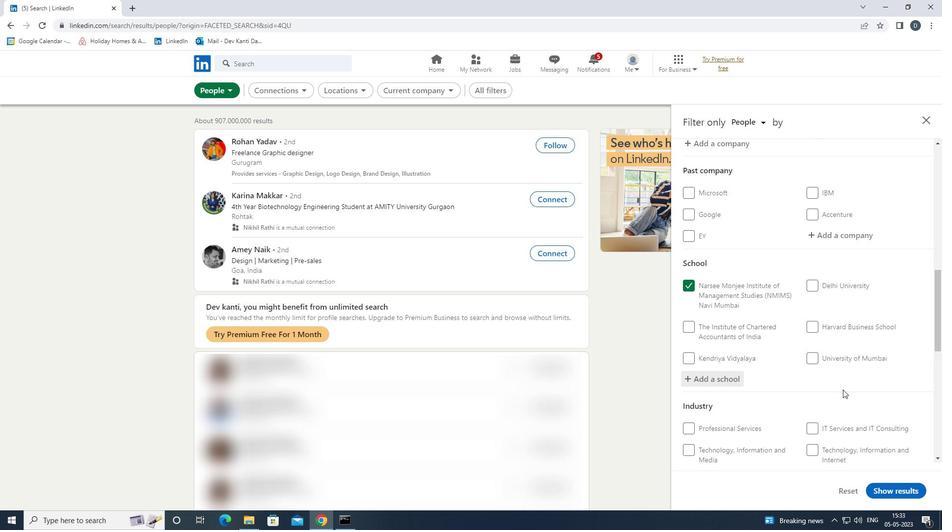 
Action: Mouse moved to (834, 361)
Screenshot: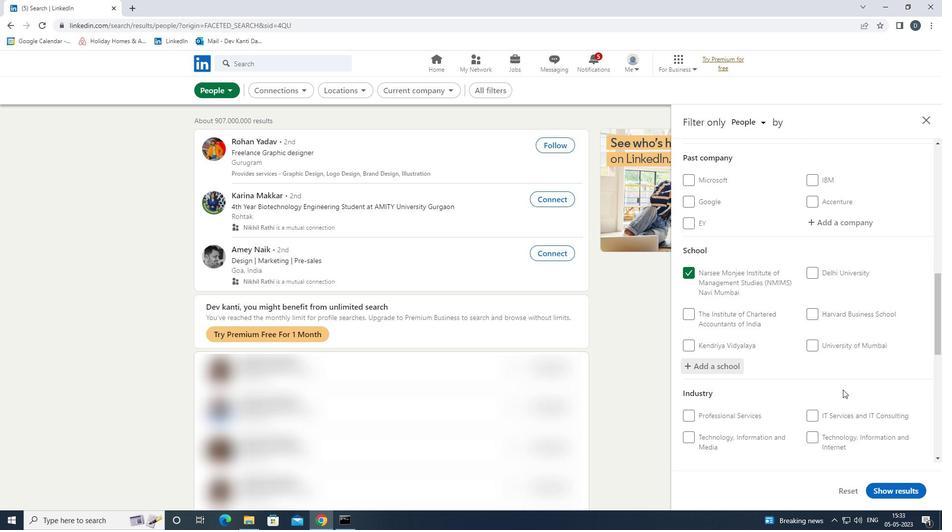 
Action: Mouse scrolled (834, 361) with delta (0, 0)
Screenshot: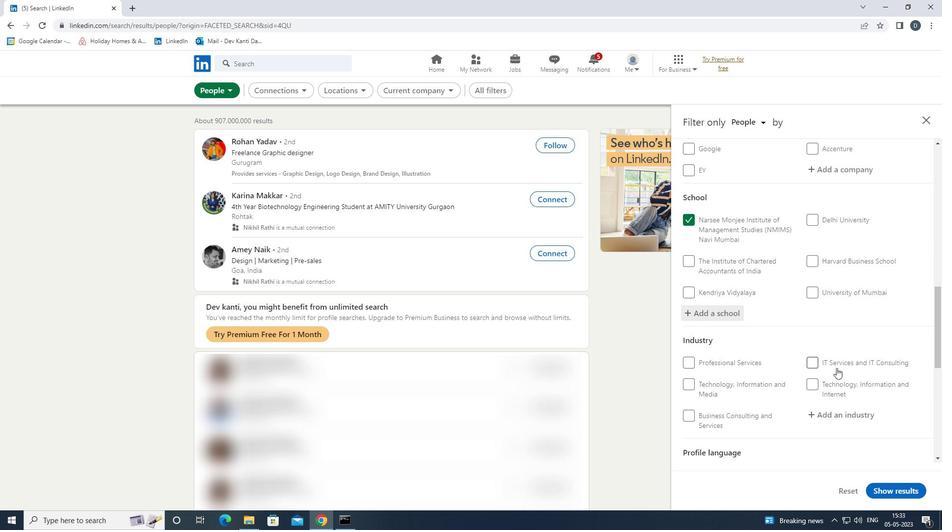
Action: Mouse moved to (852, 336)
Screenshot: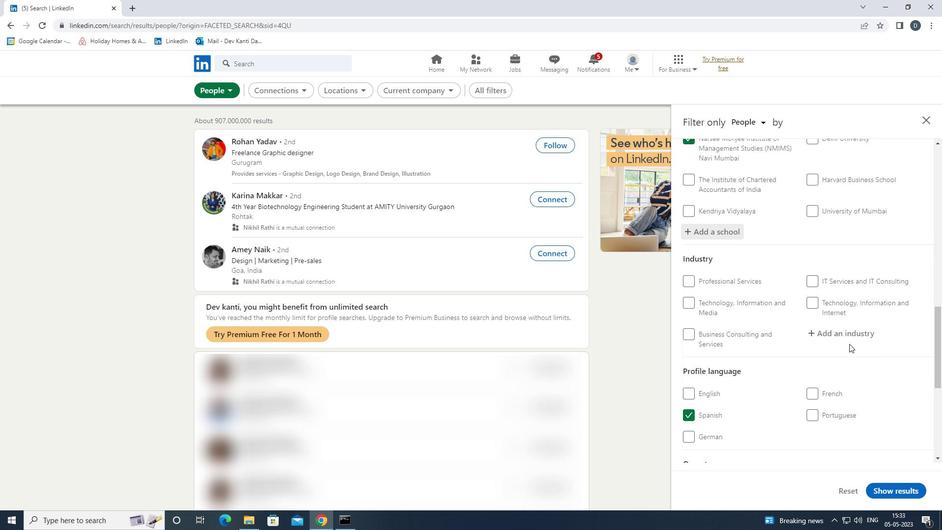 
Action: Mouse pressed left at (852, 336)
Screenshot: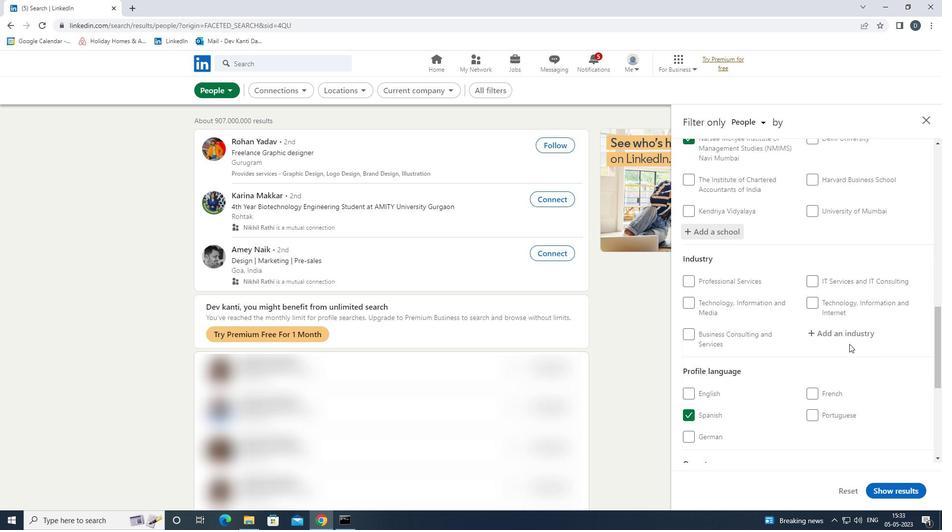 
Action: Key pressed <Key.shift><Key.shift><Key.shift><Key.shift><Key.shift><Key.shift><Key.shift><Key.shift><Key.shift><Key.shift><Key.shift>SOUND<Key.space><Key.shift>RECORD<Key.down><Key.down><Key.enter>
Screenshot: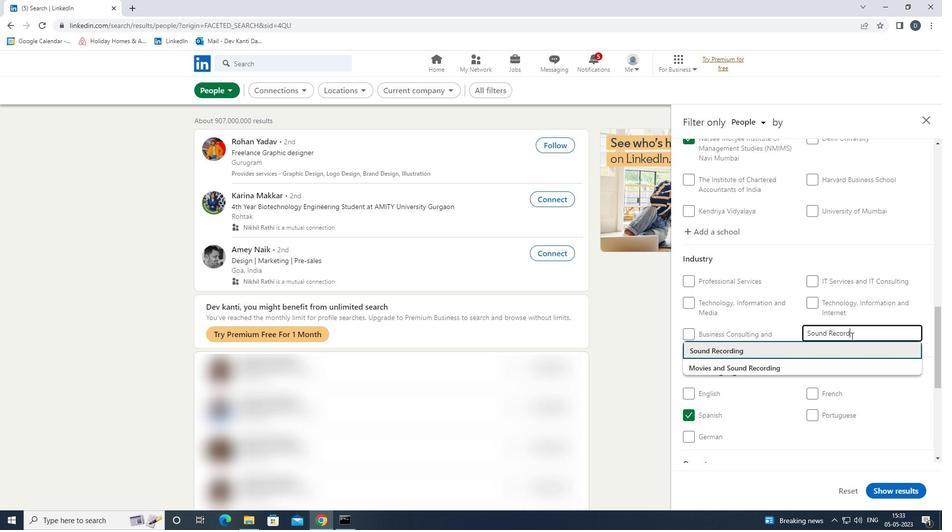 
Action: Mouse moved to (852, 336)
Screenshot: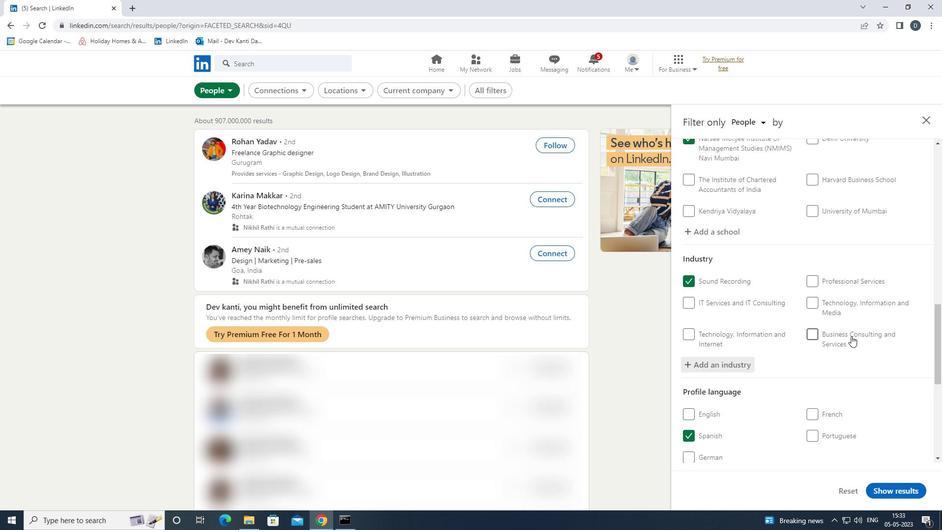 
Action: Mouse scrolled (852, 335) with delta (0, 0)
Screenshot: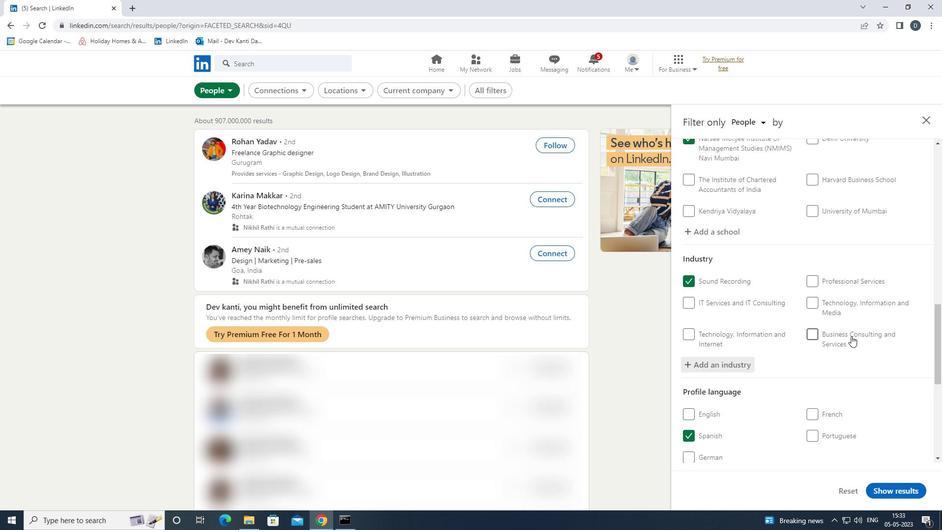 
Action: Mouse moved to (852, 338)
Screenshot: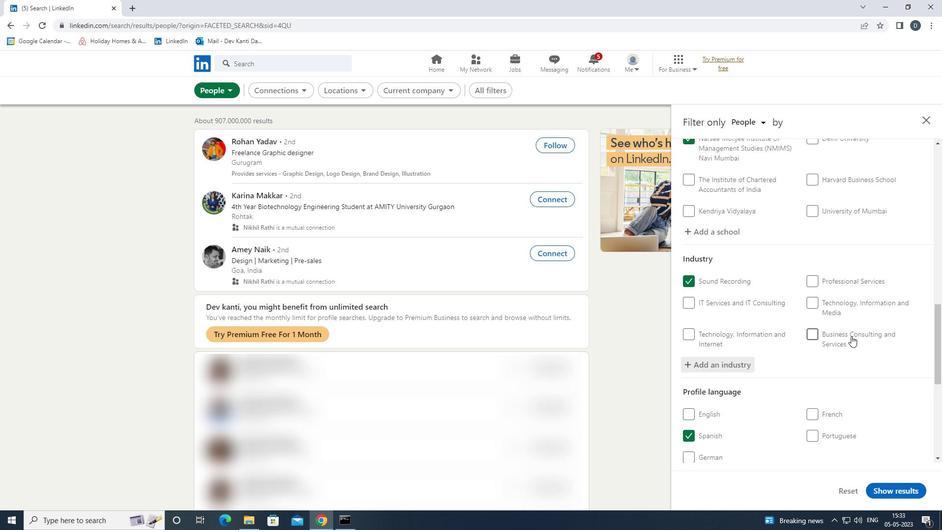 
Action: Mouse scrolled (852, 338) with delta (0, 0)
Screenshot: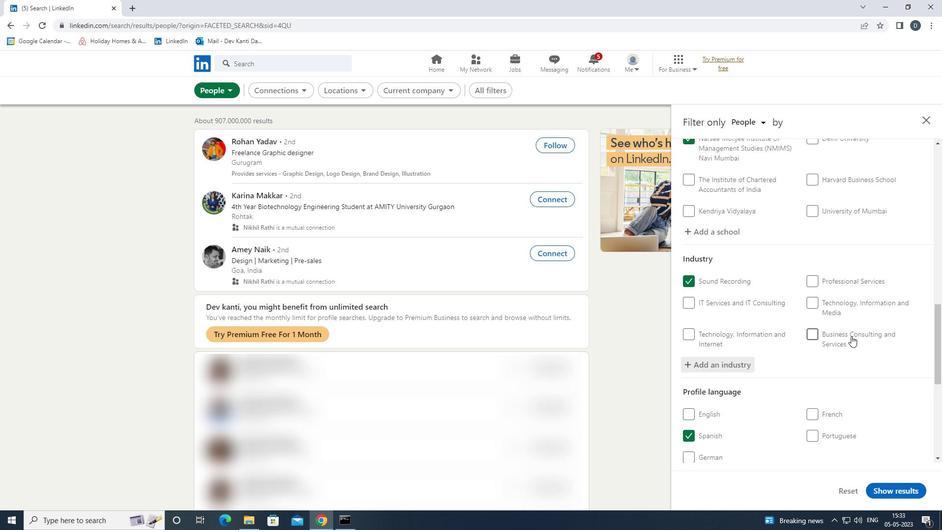 
Action: Mouse moved to (852, 342)
Screenshot: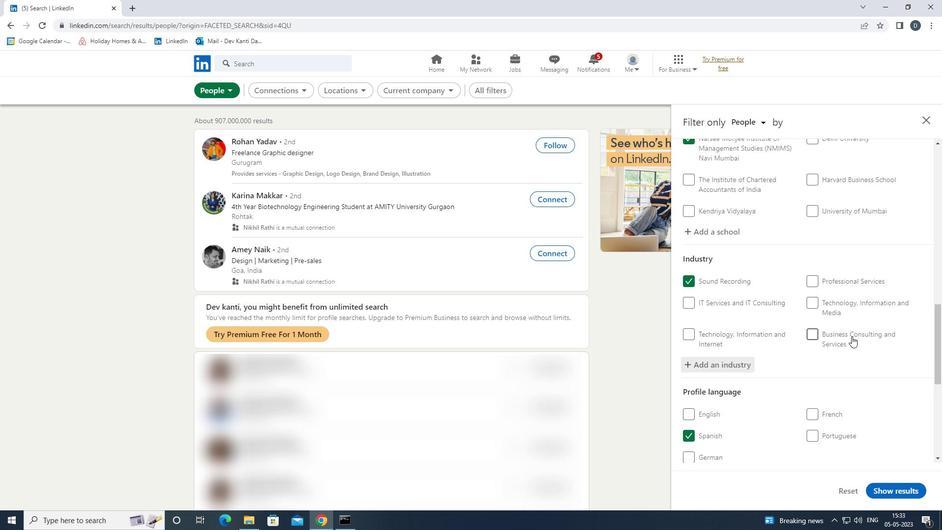 
Action: Mouse scrolled (852, 342) with delta (0, 0)
Screenshot: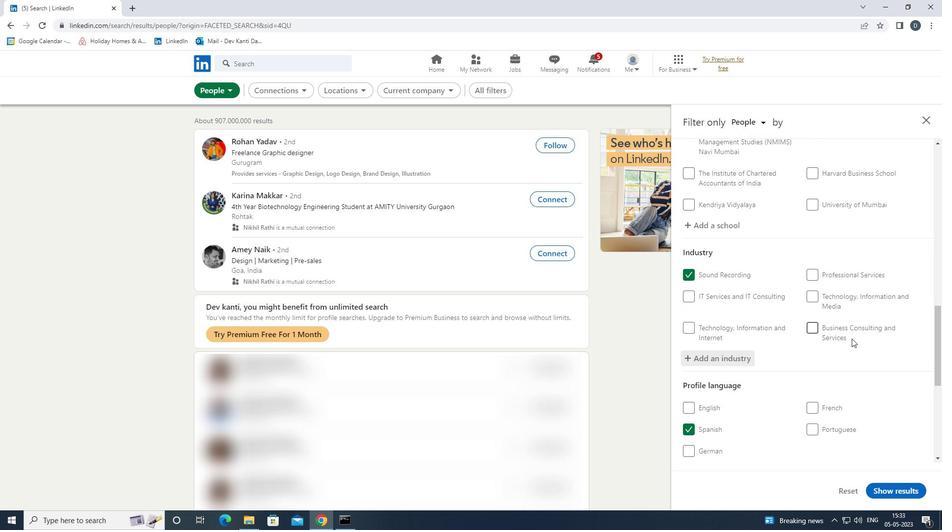 
Action: Mouse moved to (853, 344)
Screenshot: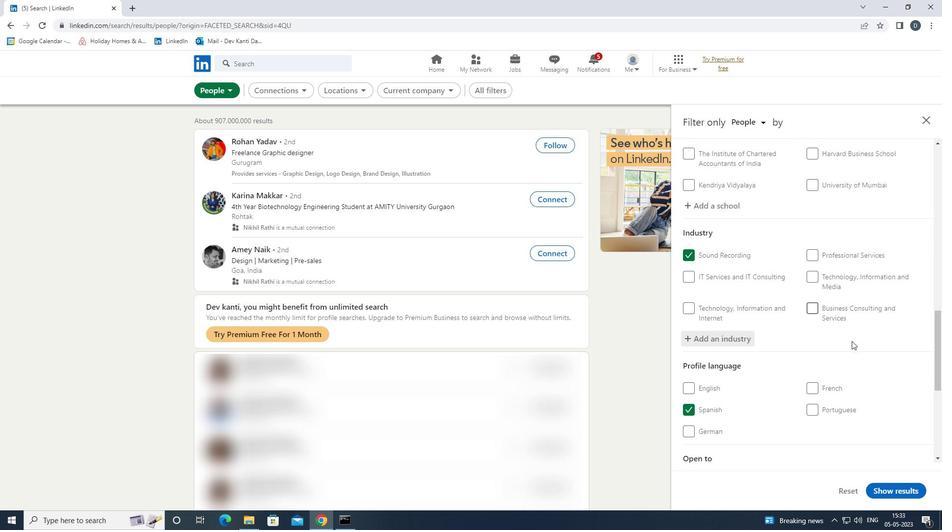 
Action: Mouse scrolled (853, 343) with delta (0, 0)
Screenshot: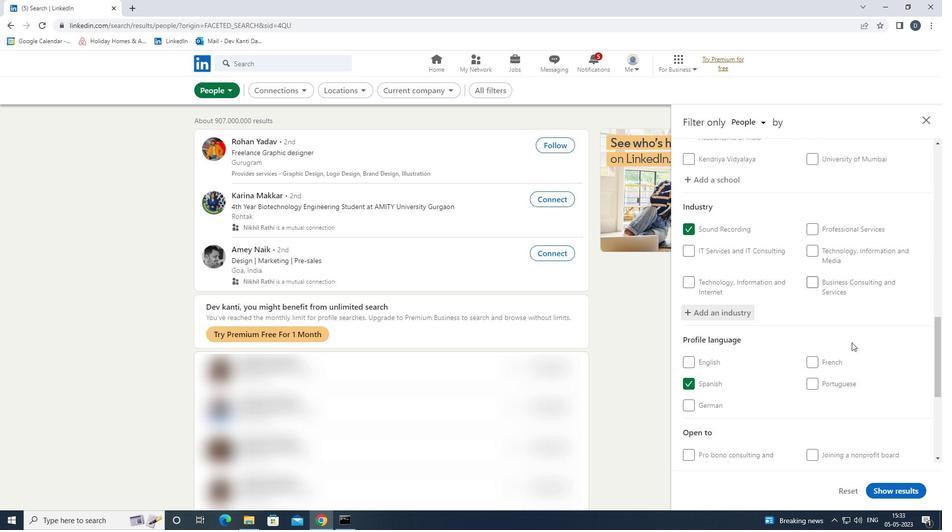 
Action: Mouse moved to (856, 410)
Screenshot: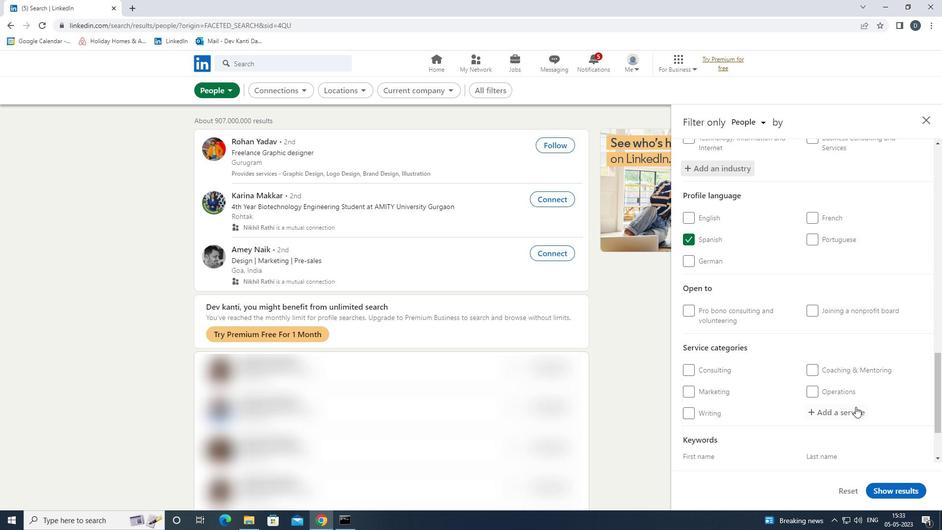 
Action: Mouse pressed left at (856, 410)
Screenshot: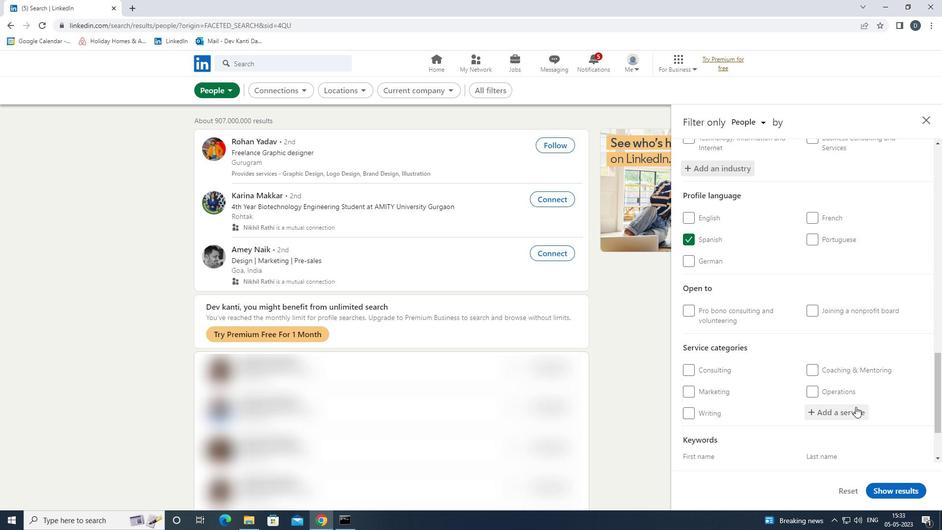 
Action: Key pressed <Key.shift><Key.shift><Key.shift><Key.shift><Key.shift><Key.shift><Key.shift><Key.shift><Key.shift><Key.shift><Key.shift>TAX<Key.space><Key.shift>LAW<Key.down><Key.enter>
Screenshot: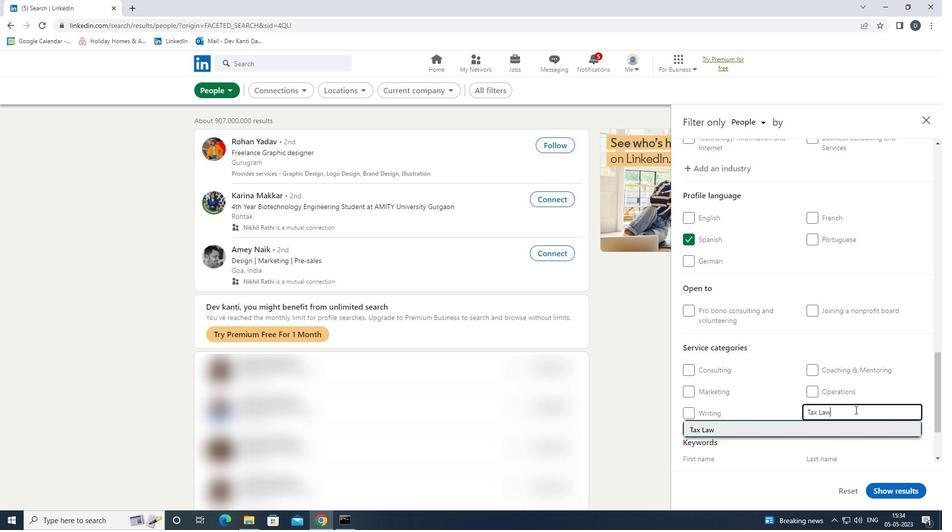 
Action: Mouse scrolled (856, 409) with delta (0, 0)
Screenshot: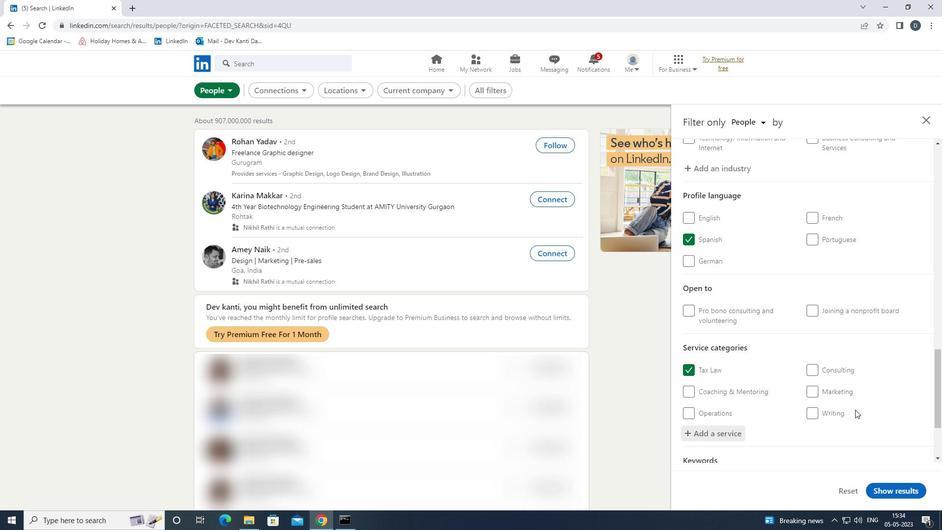 
Action: Mouse scrolled (856, 409) with delta (0, 0)
Screenshot: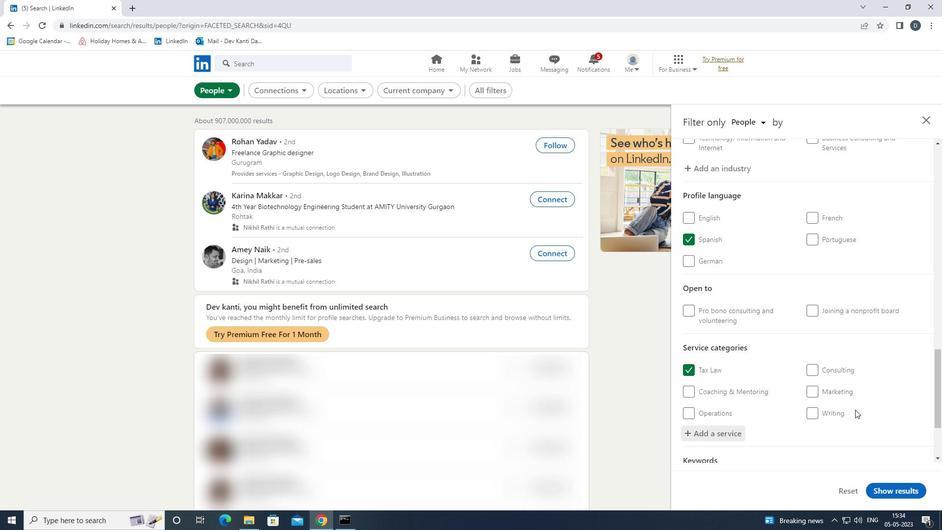 
Action: Mouse scrolled (856, 409) with delta (0, 0)
Screenshot: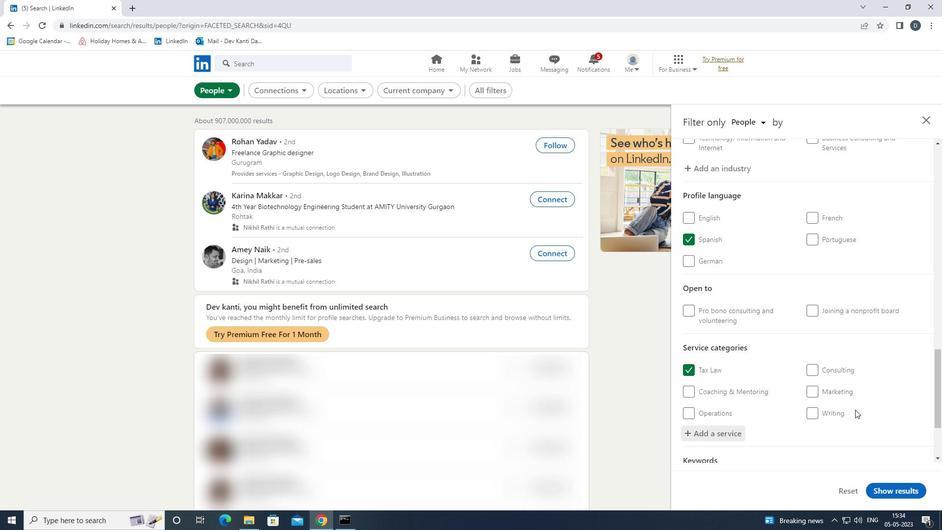 
Action: Mouse scrolled (856, 409) with delta (0, 0)
Screenshot: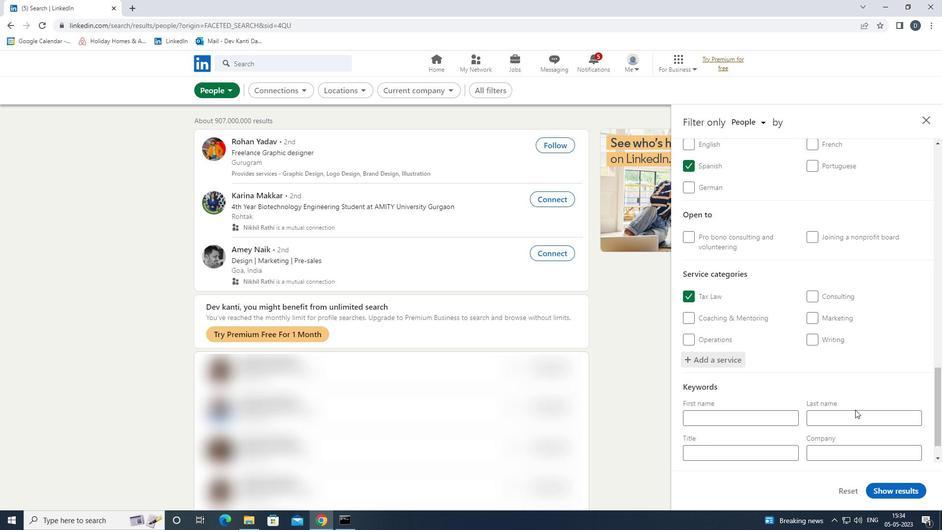 
Action: Mouse moved to (786, 416)
Screenshot: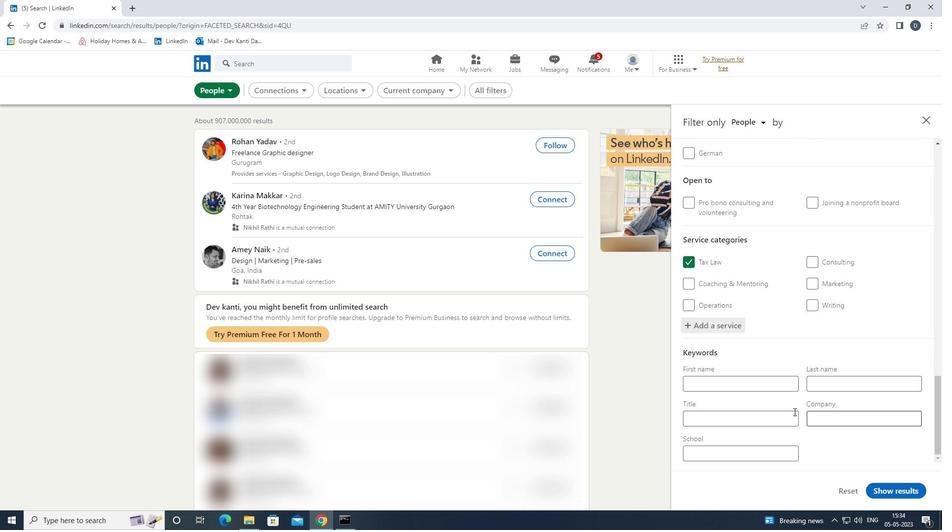 
Action: Mouse pressed left at (786, 416)
Screenshot: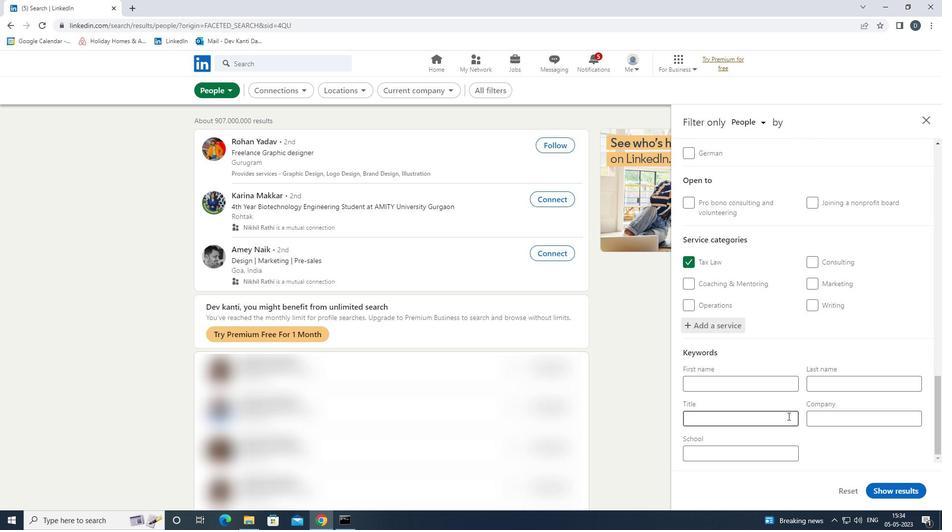 
Action: Mouse moved to (772, 423)
Screenshot: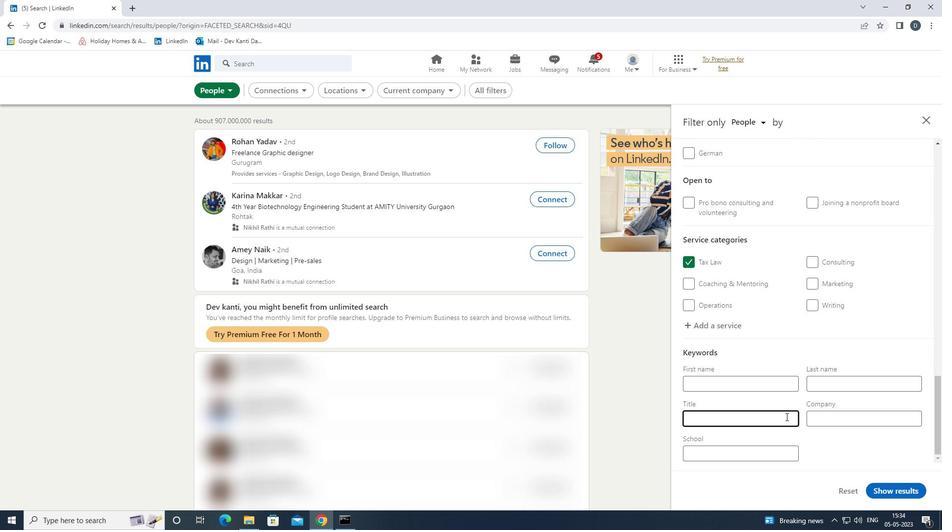 
Action: Key pressed <Key.shift><Key.shift><Key.shift><Key.shift><Key.shift><Key.shift><Key.shift><Key.shift><Key.shift><Key.shift><Key.shift><Key.shift><Key.shift><Key.shift><Key.shift><Key.shift><Key.shift><Key.shift><Key.shift><Key.shift><Key.shift><Key.shift><Key.shift><Key.shift><Key.shift><Key.shift><Key.shift><Key.shift>SCHOL<Key.backspace>OL<Key.space><Key.shift>VOLUNTEER
Screenshot: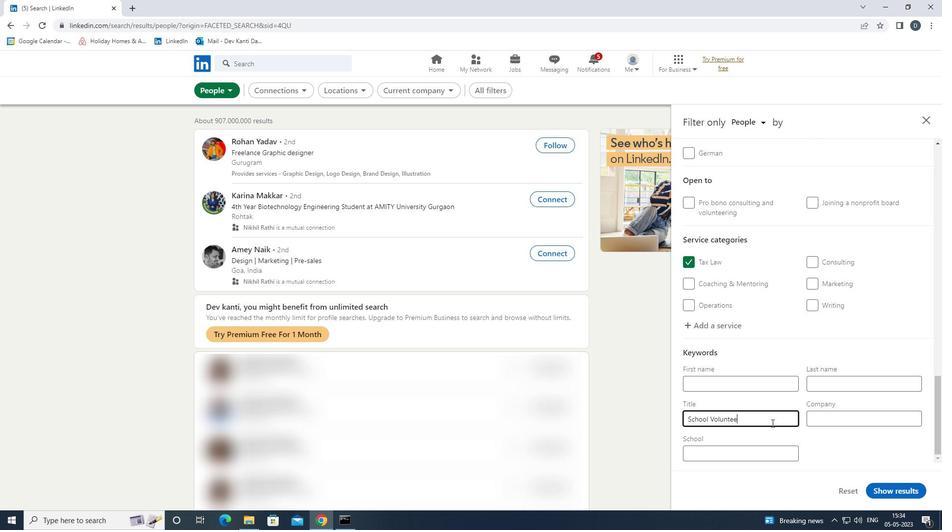 
Action: Mouse moved to (896, 494)
Screenshot: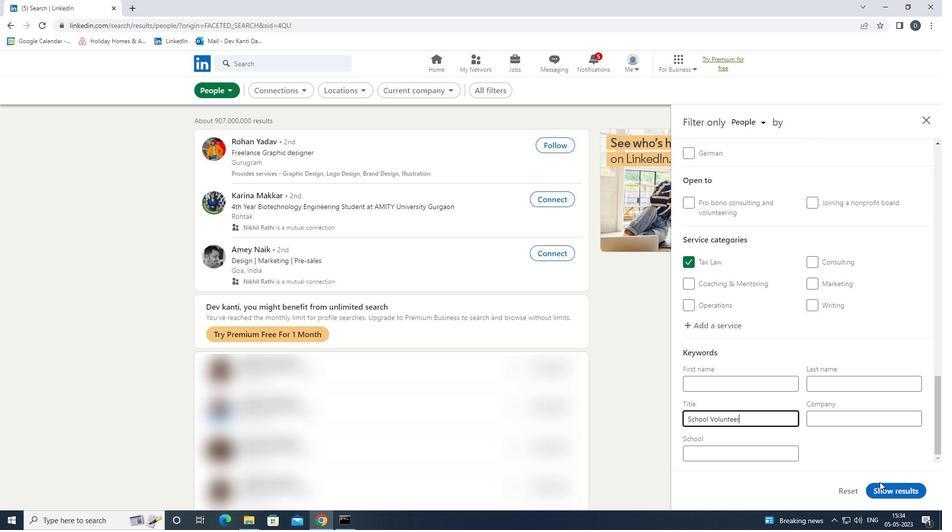 
Action: Mouse pressed left at (896, 494)
Screenshot: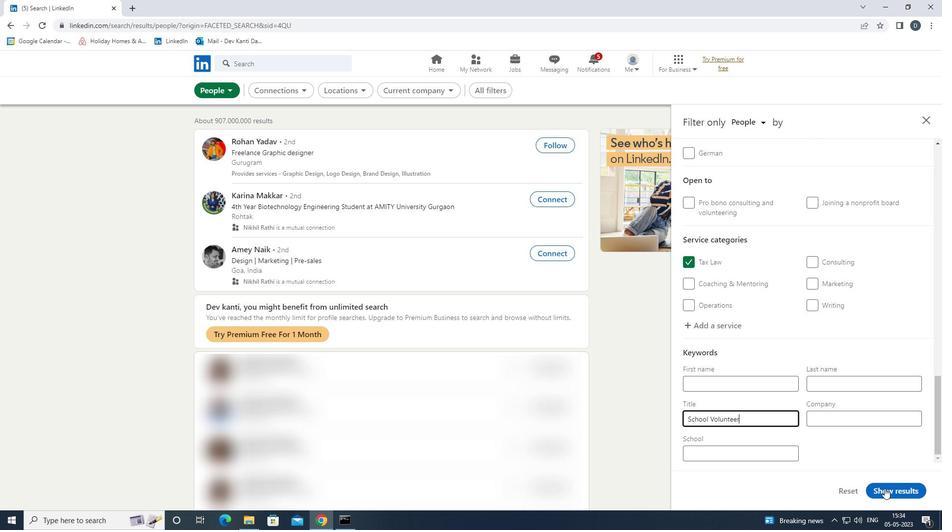 
Action: Mouse moved to (847, 432)
Screenshot: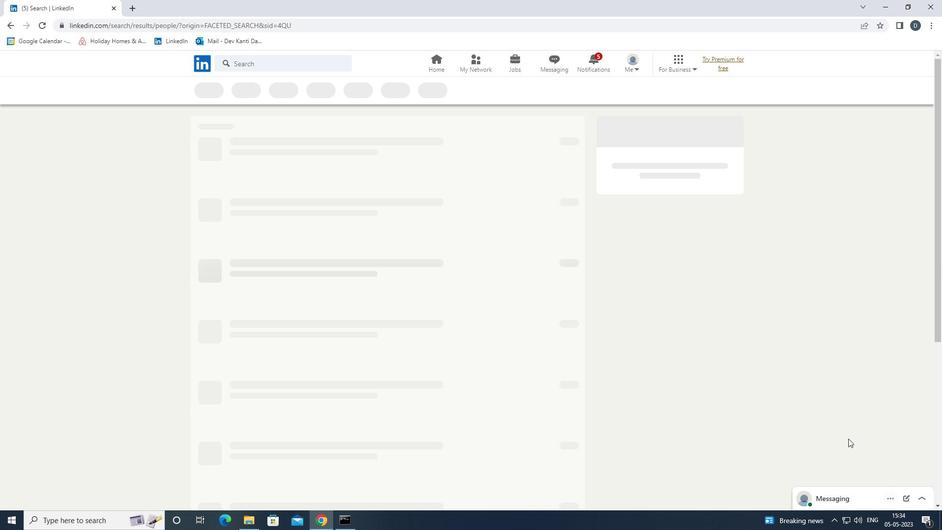 
